 Task: Sort the recently solved tickets in your group, order by Request date in ascending order.
Action: Mouse moved to (23, 295)
Screenshot: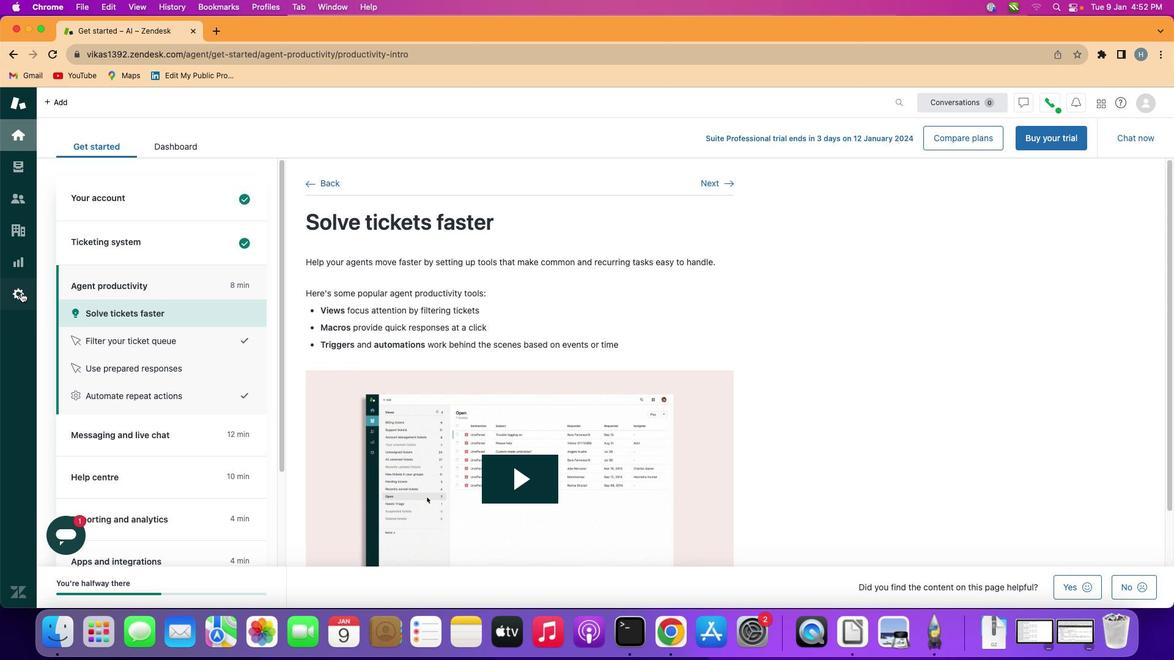 
Action: Mouse pressed left at (23, 295)
Screenshot: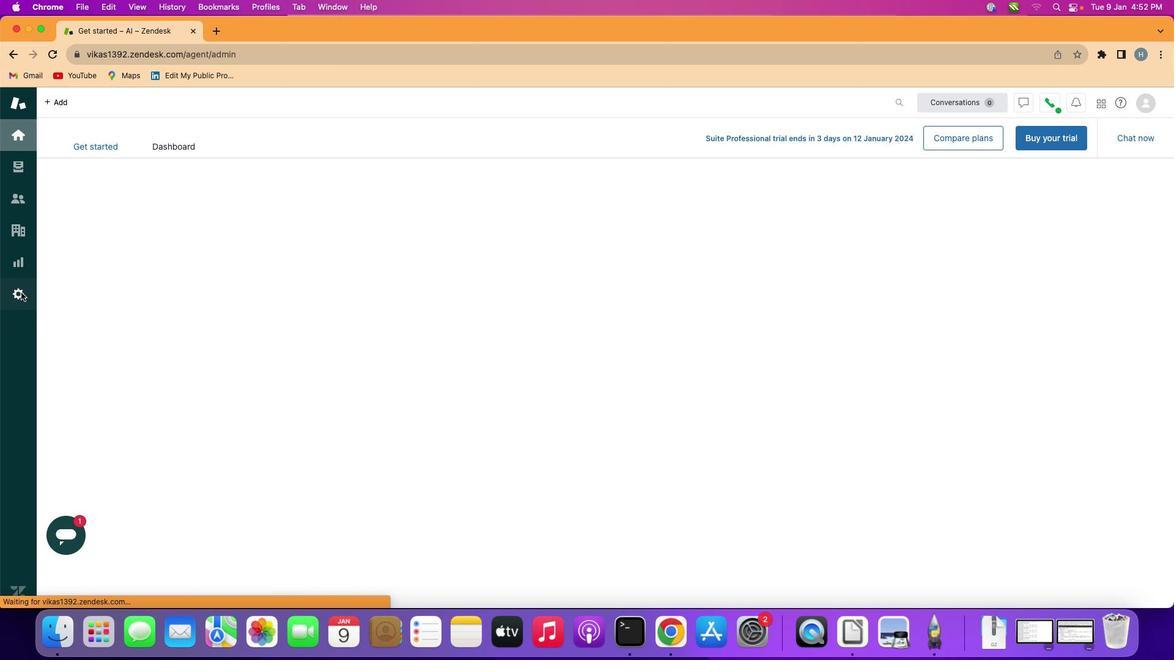 
Action: Mouse moved to (360, 435)
Screenshot: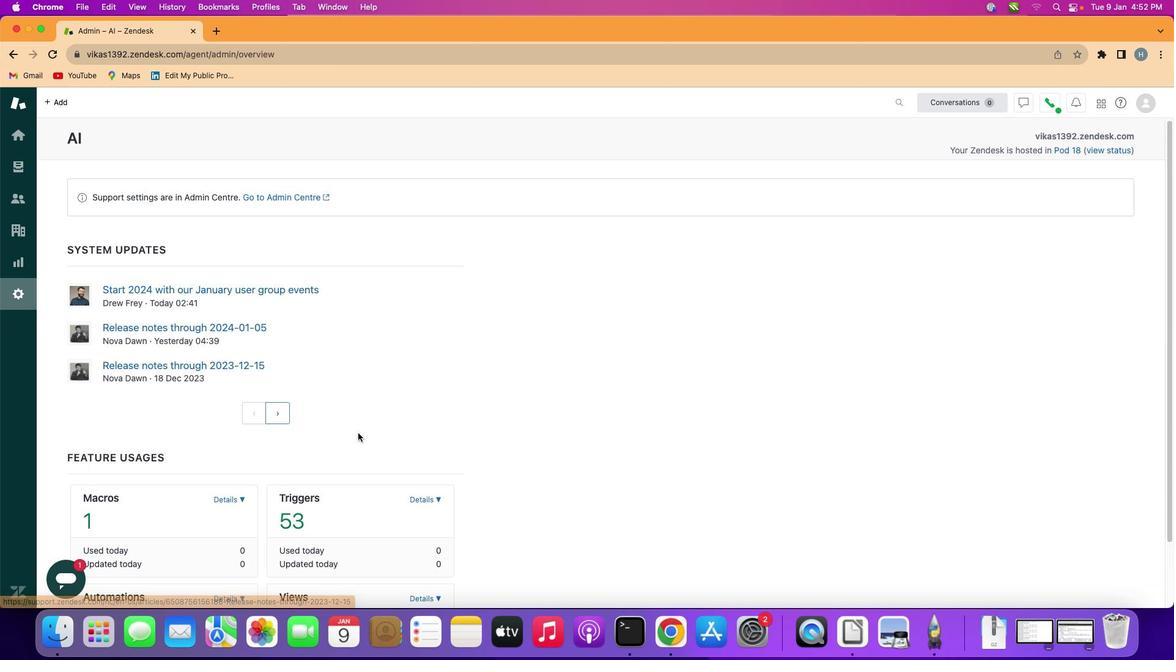 
Action: Mouse scrolled (360, 435) with delta (2, 1)
Screenshot: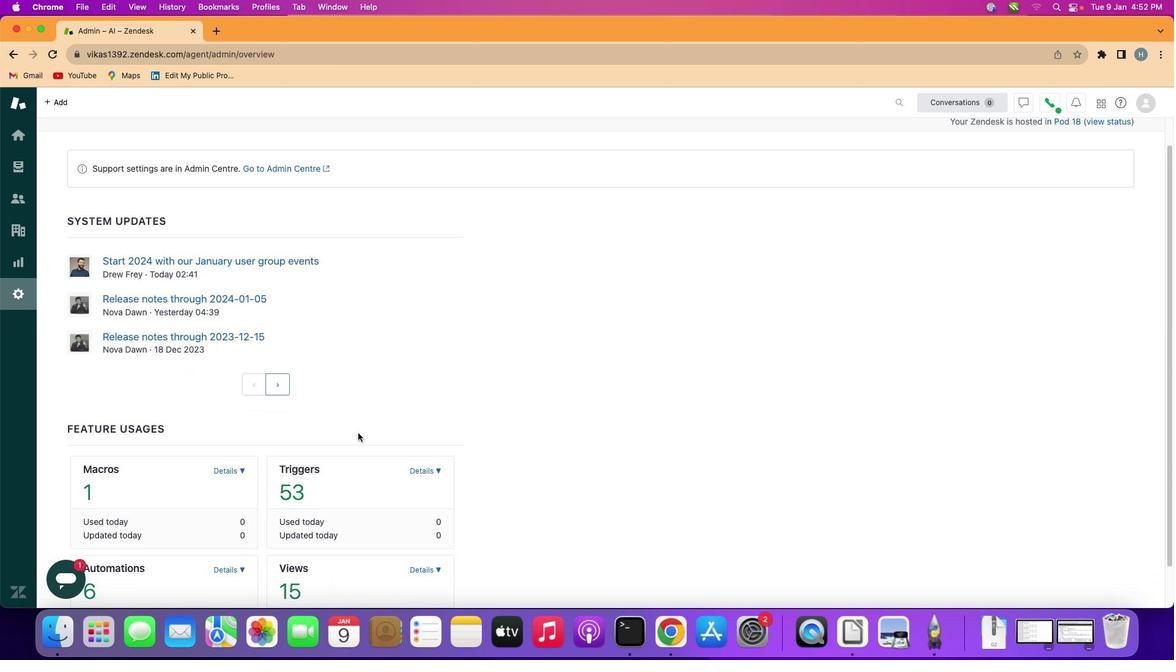 
Action: Mouse scrolled (360, 435) with delta (2, 1)
Screenshot: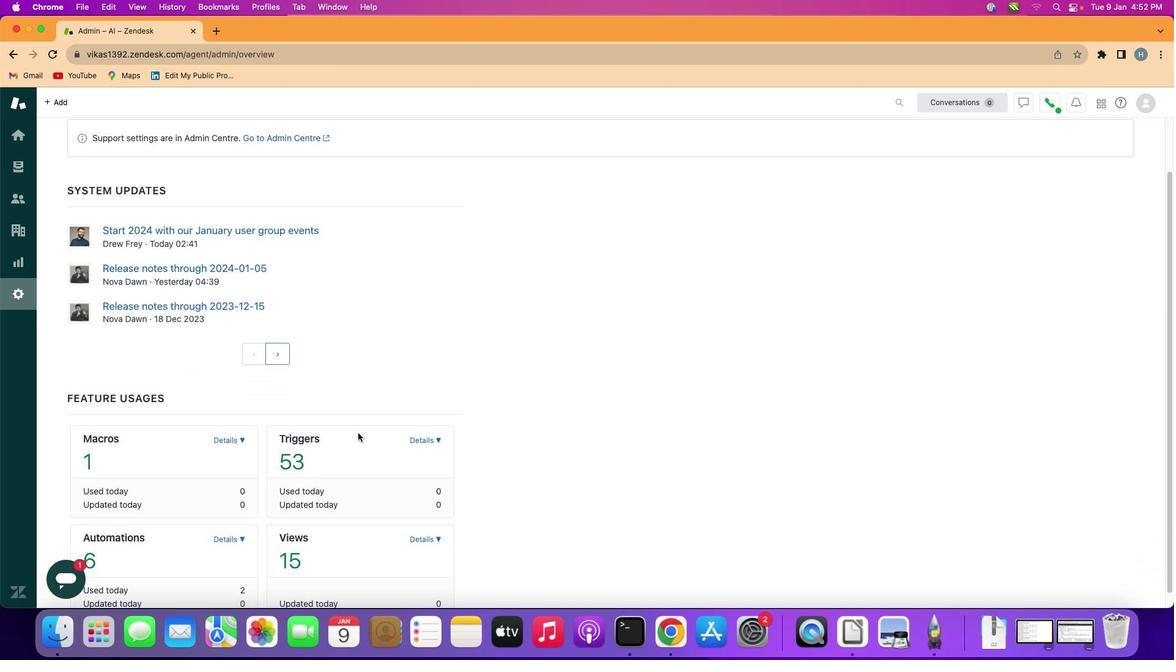 
Action: Mouse scrolled (360, 435) with delta (2, 1)
Screenshot: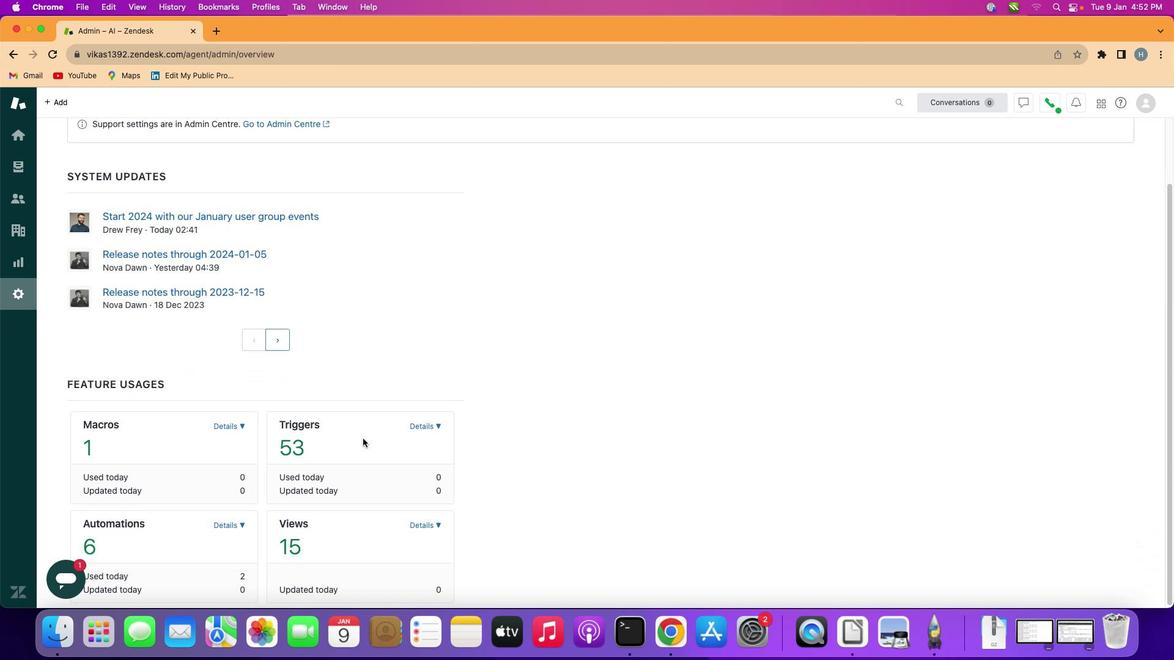 
Action: Mouse scrolled (360, 435) with delta (2, 1)
Screenshot: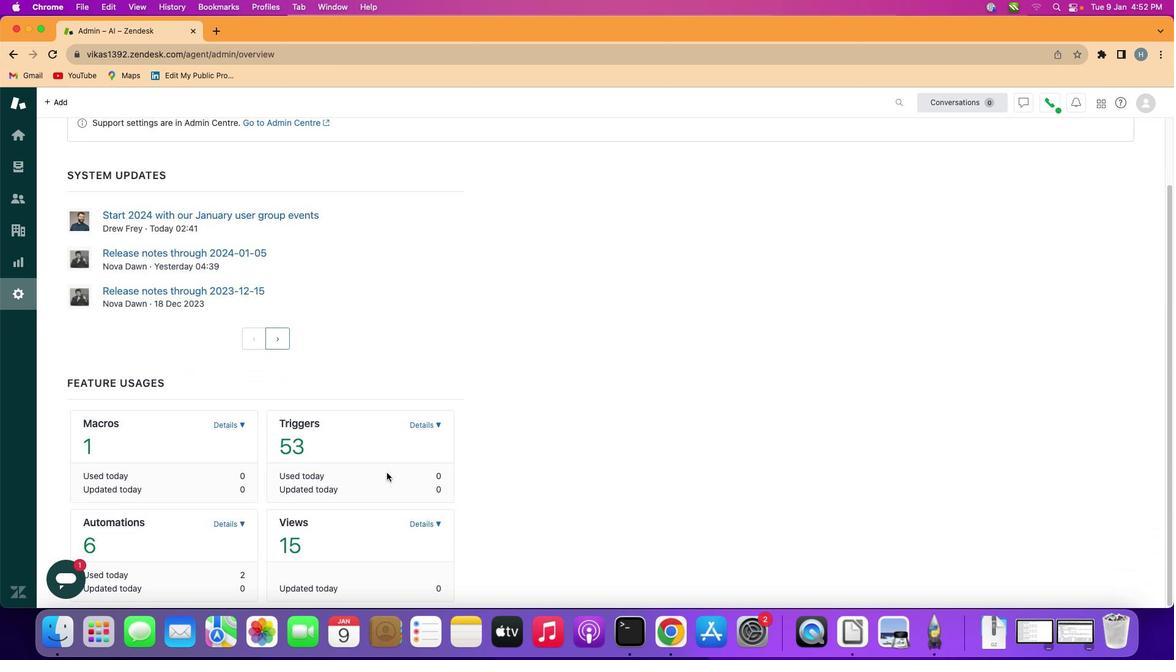 
Action: Mouse moved to (425, 527)
Screenshot: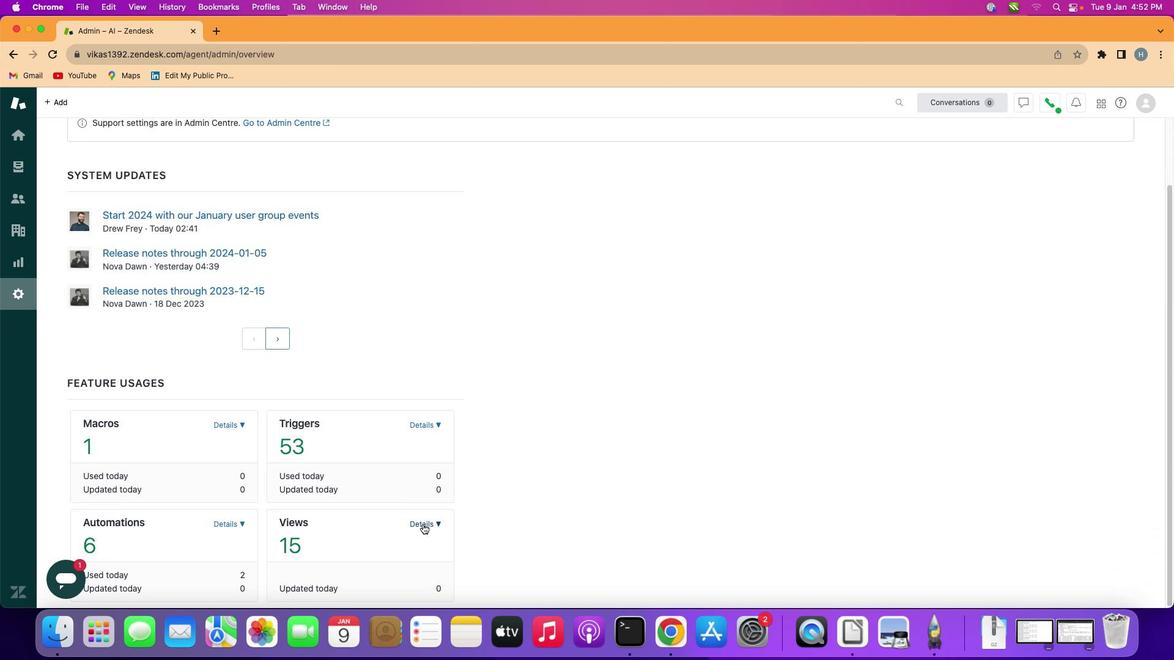 
Action: Mouse pressed left at (425, 527)
Screenshot: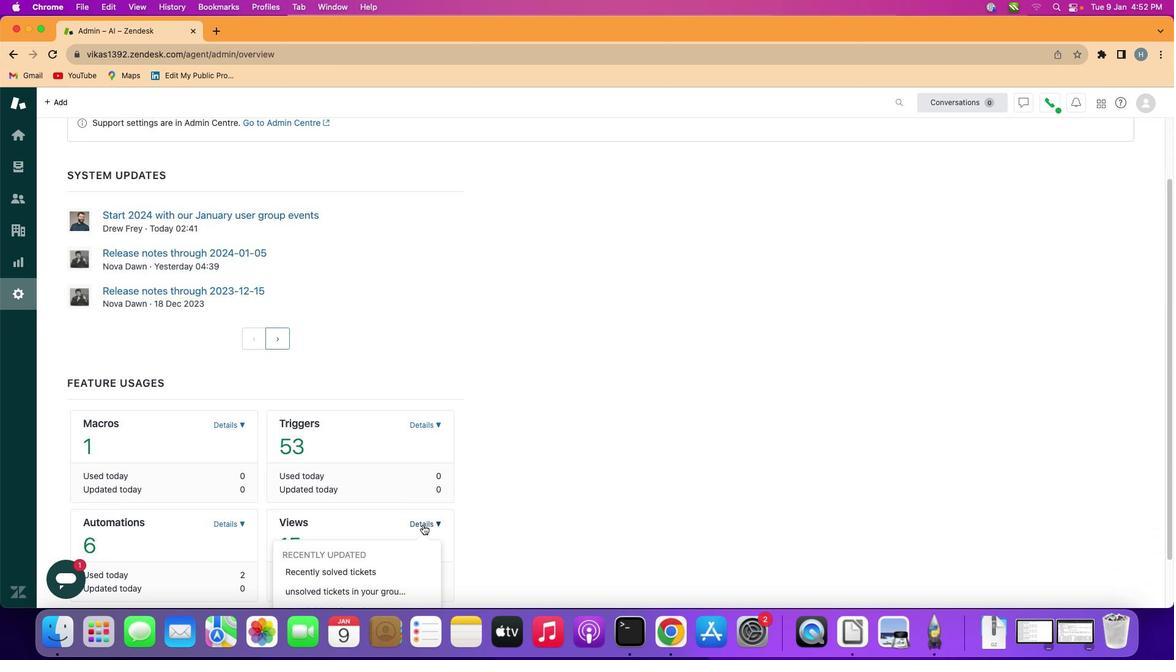 
Action: Mouse moved to (377, 571)
Screenshot: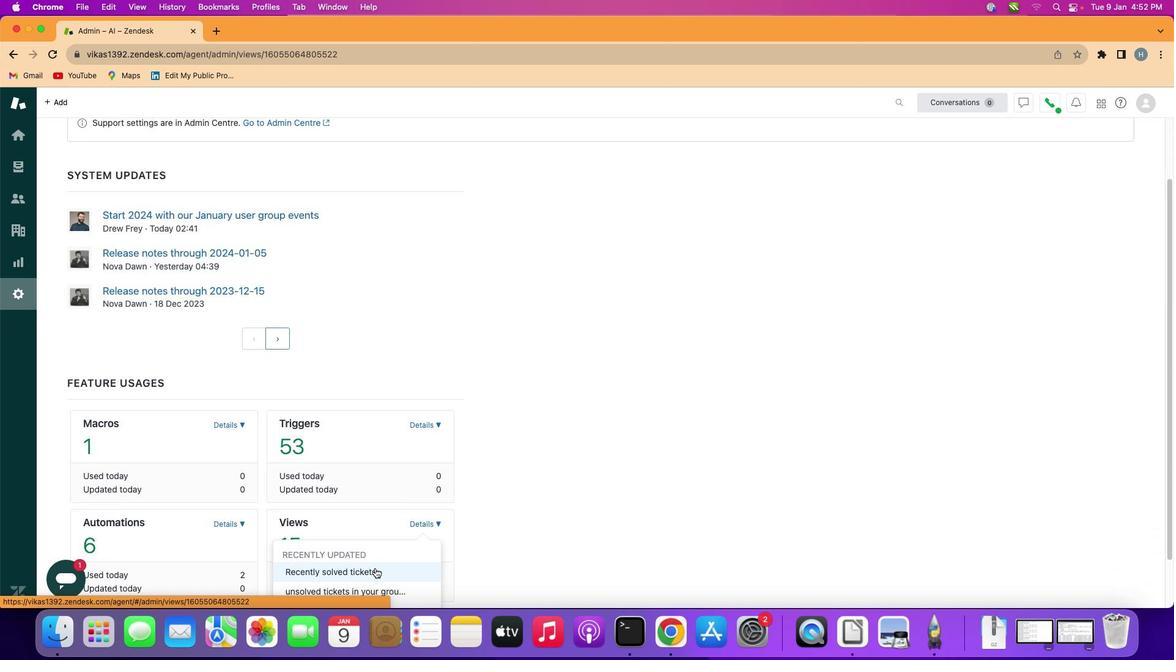 
Action: Mouse pressed left at (377, 571)
Screenshot: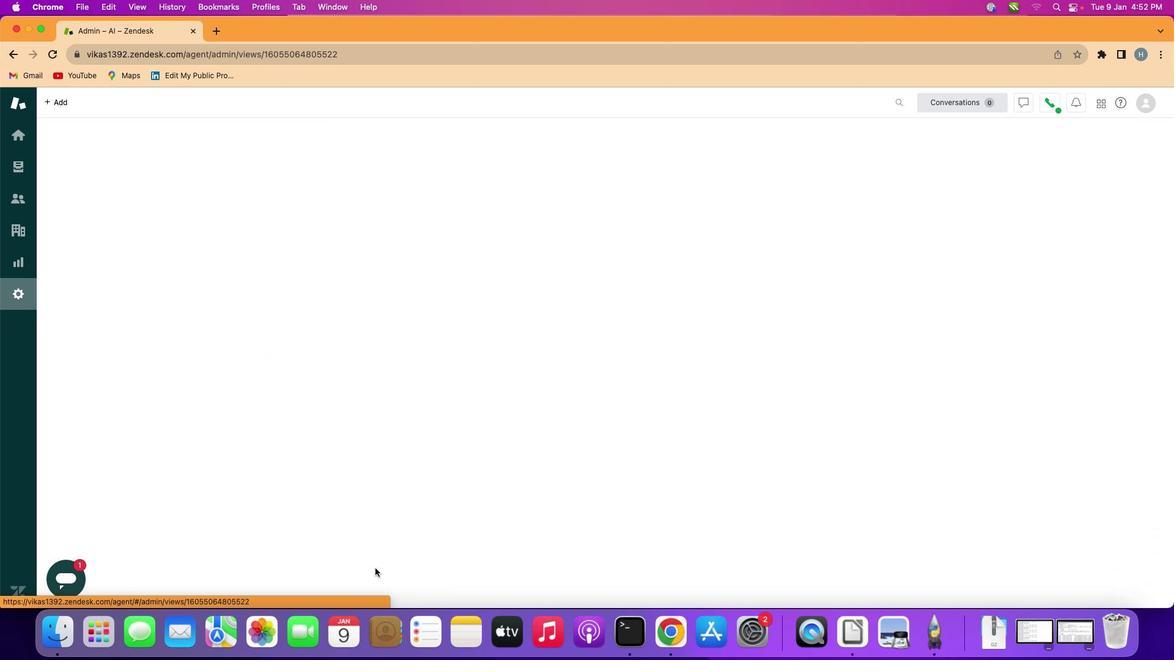 
Action: Mouse moved to (404, 387)
Screenshot: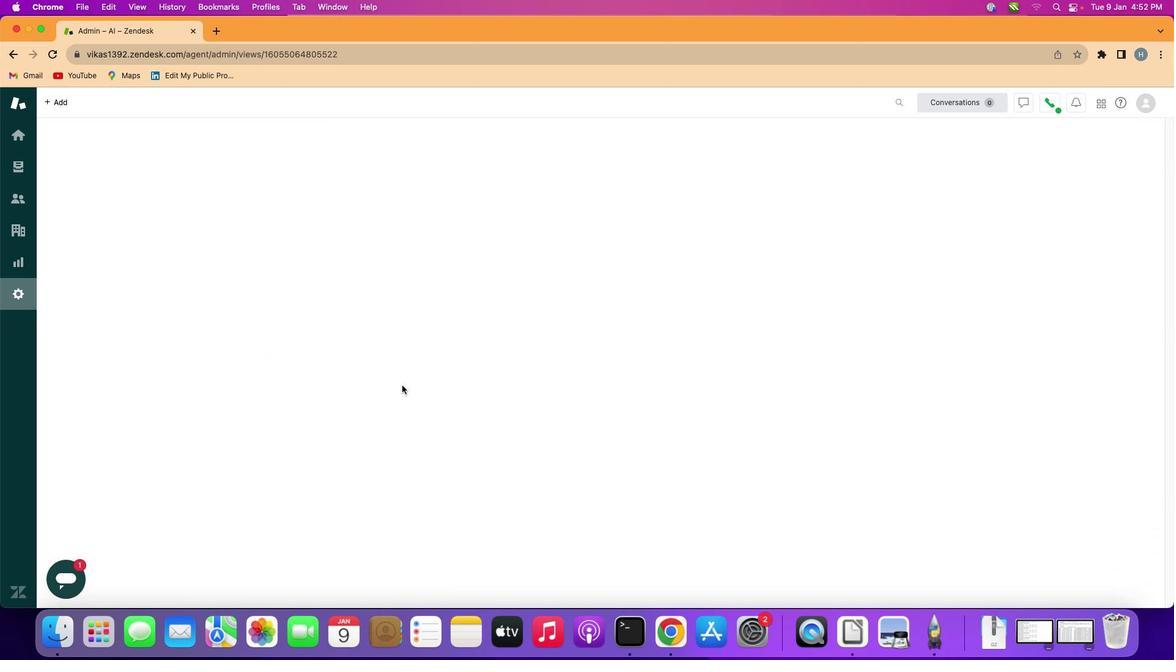 
Action: Mouse scrolled (404, 387) with delta (2, 3)
Screenshot: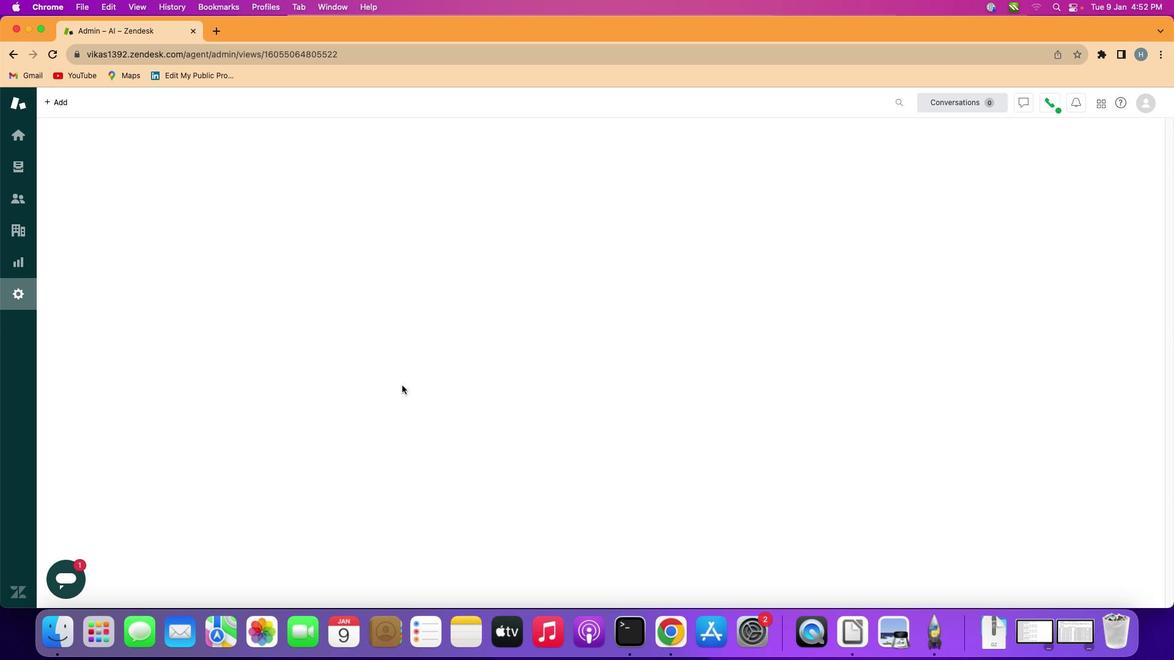 
Action: Mouse scrolled (404, 387) with delta (2, 1)
Screenshot: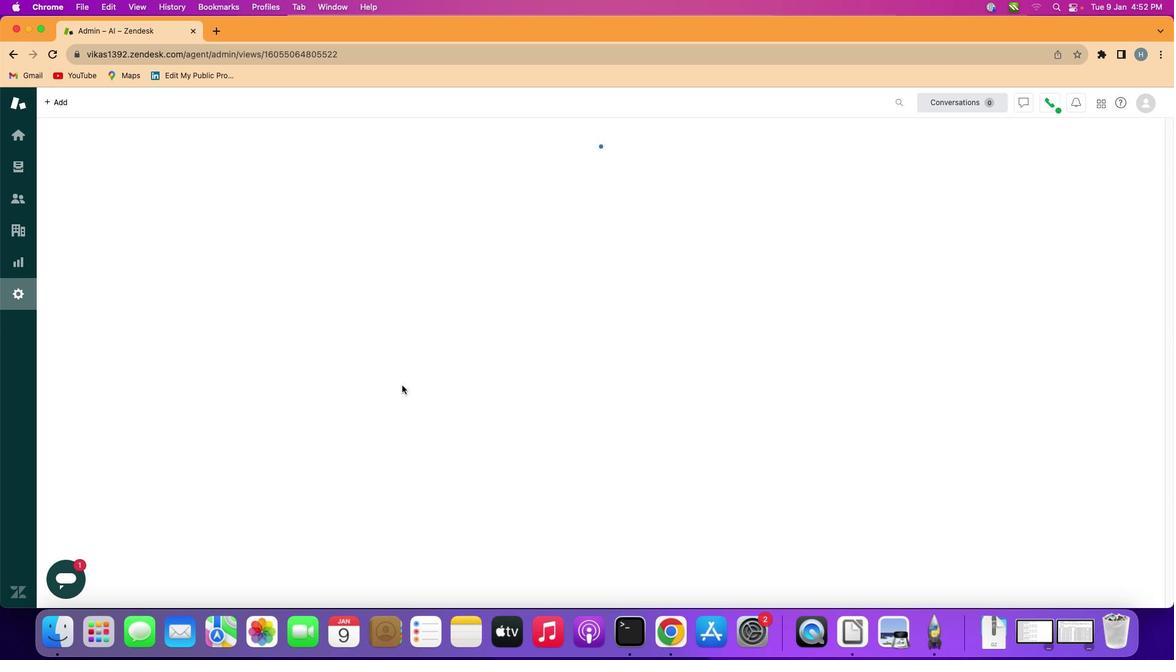 
Action: Mouse scrolled (404, 387) with delta (2, 1)
Screenshot: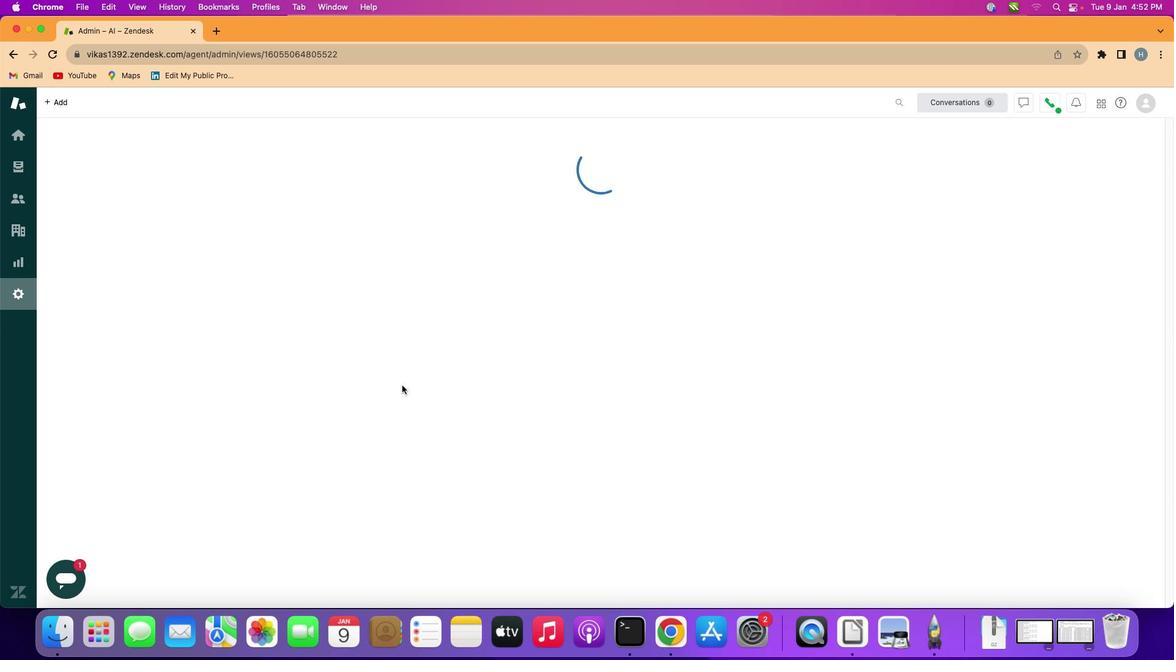 
Action: Mouse scrolled (404, 387) with delta (2, 0)
Screenshot: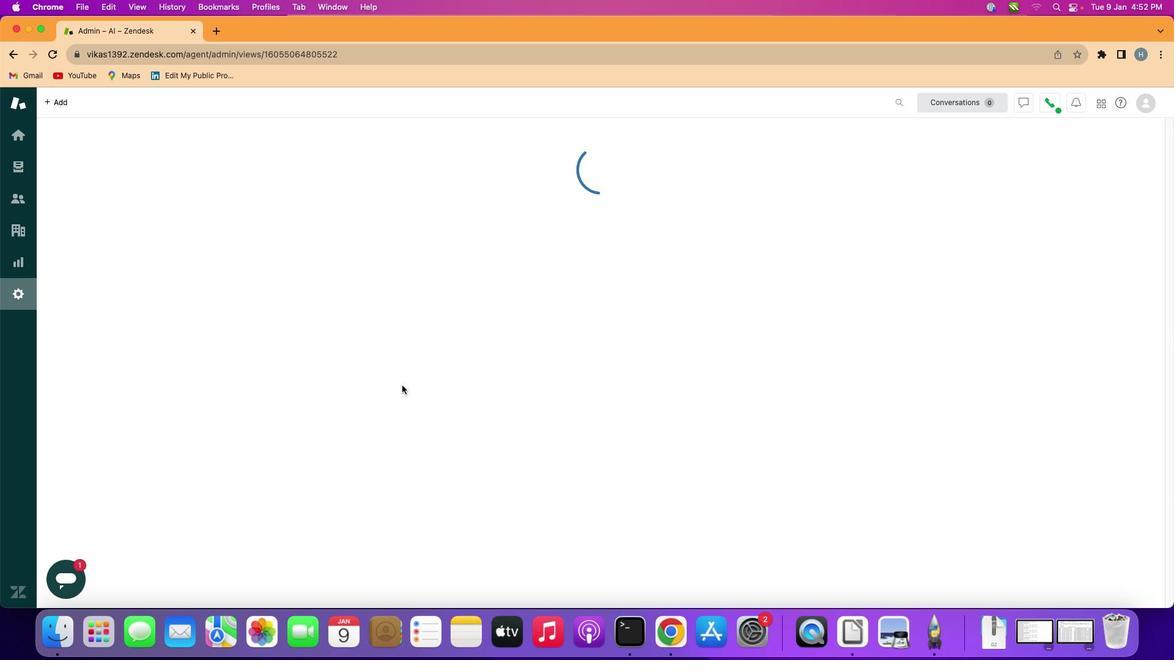 
Action: Mouse scrolled (404, 387) with delta (2, 1)
Screenshot: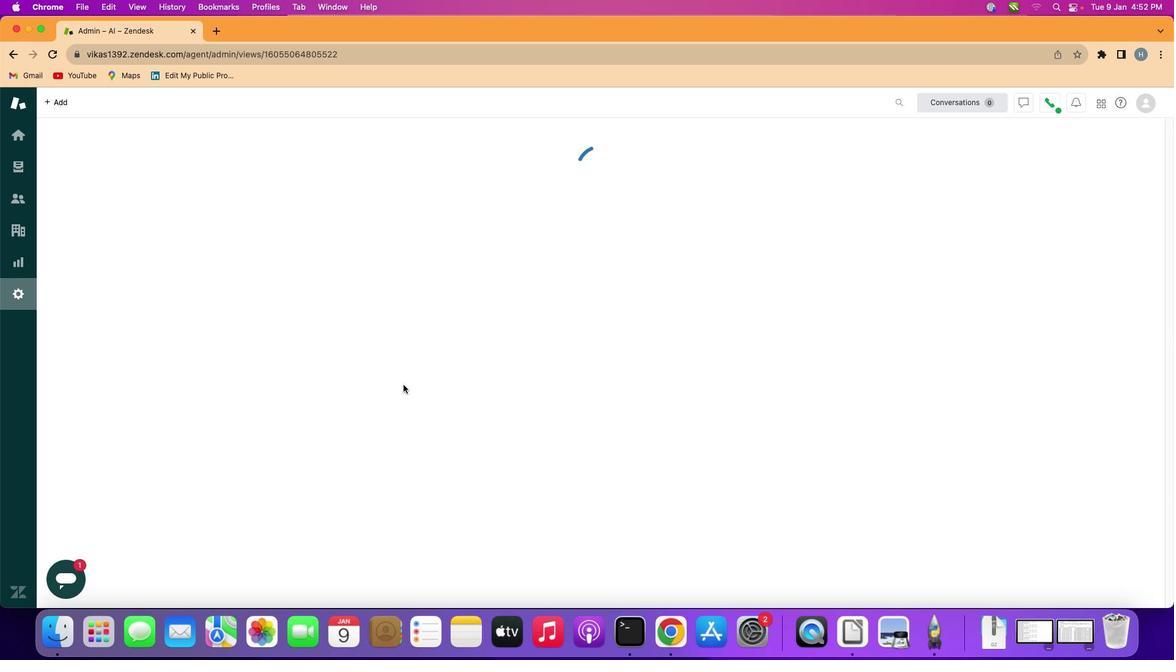 
Action: Mouse moved to (403, 426)
Screenshot: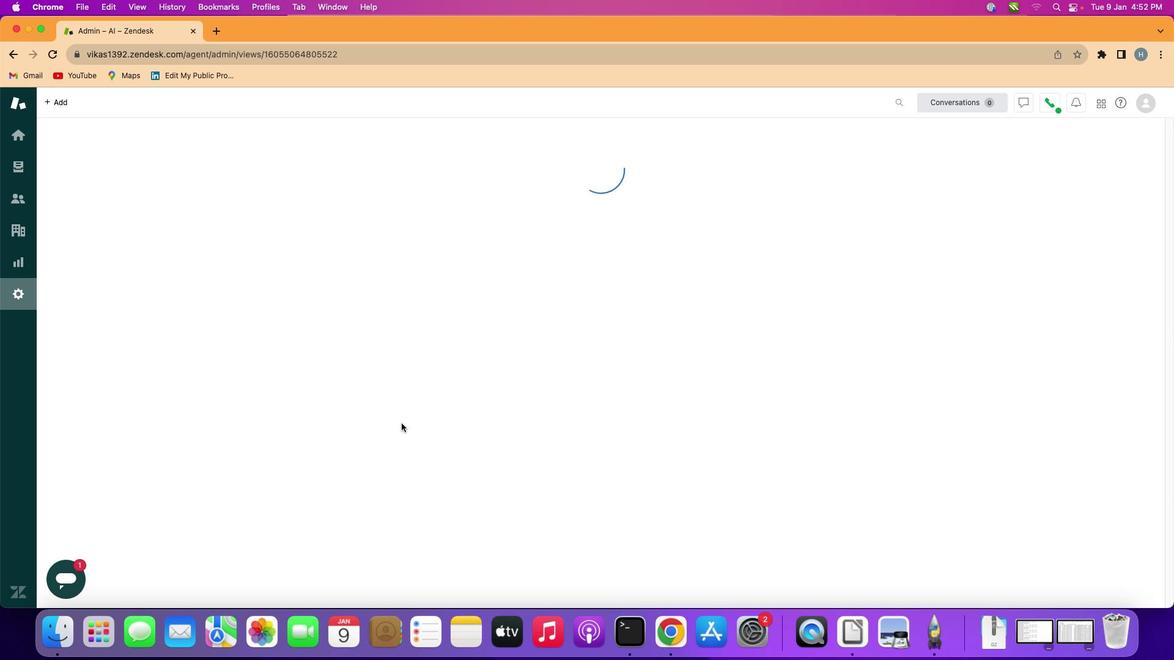 
Action: Mouse scrolled (403, 426) with delta (2, 1)
Screenshot: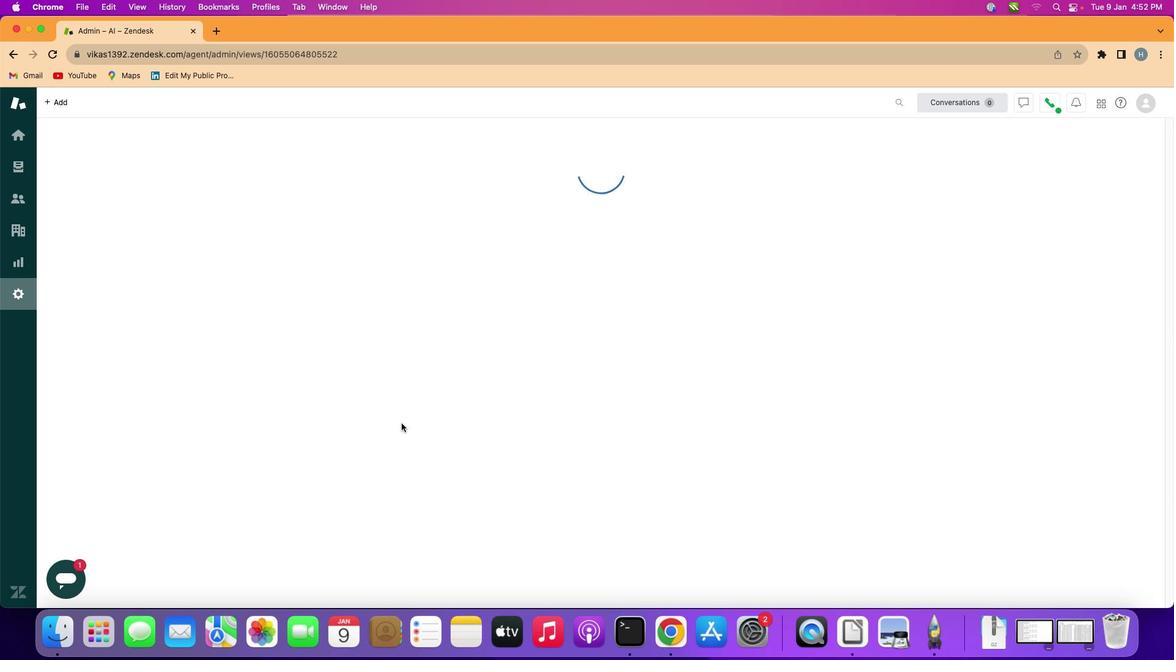 
Action: Mouse scrolled (403, 426) with delta (2, 1)
Screenshot: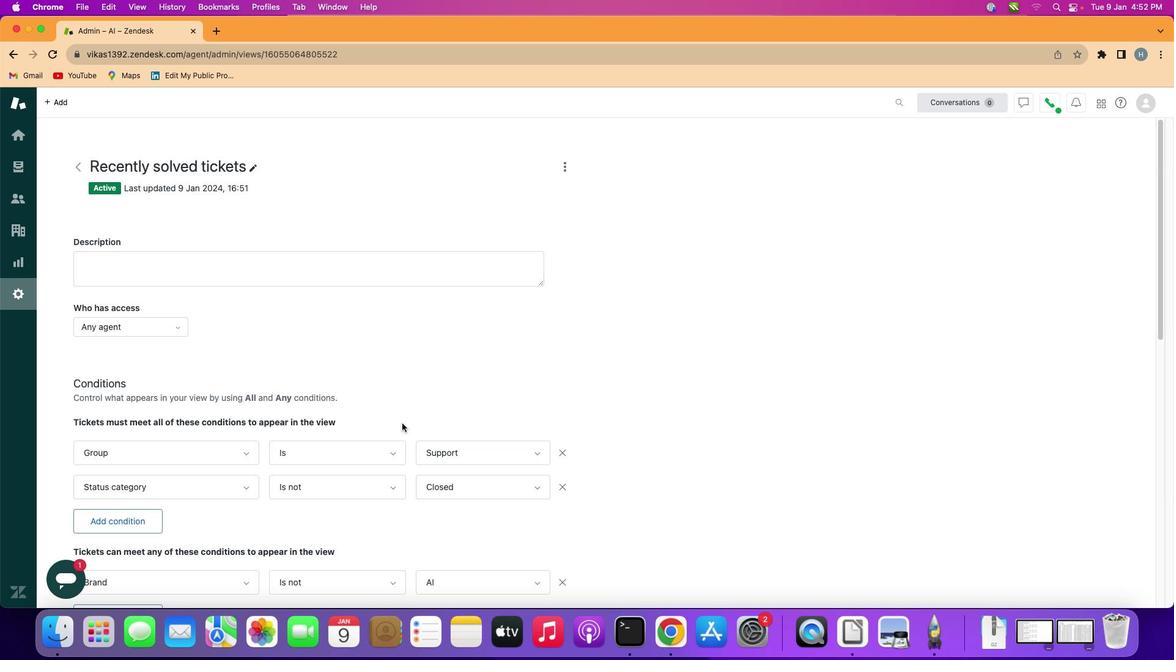 
Action: Mouse scrolled (403, 426) with delta (2, 1)
Screenshot: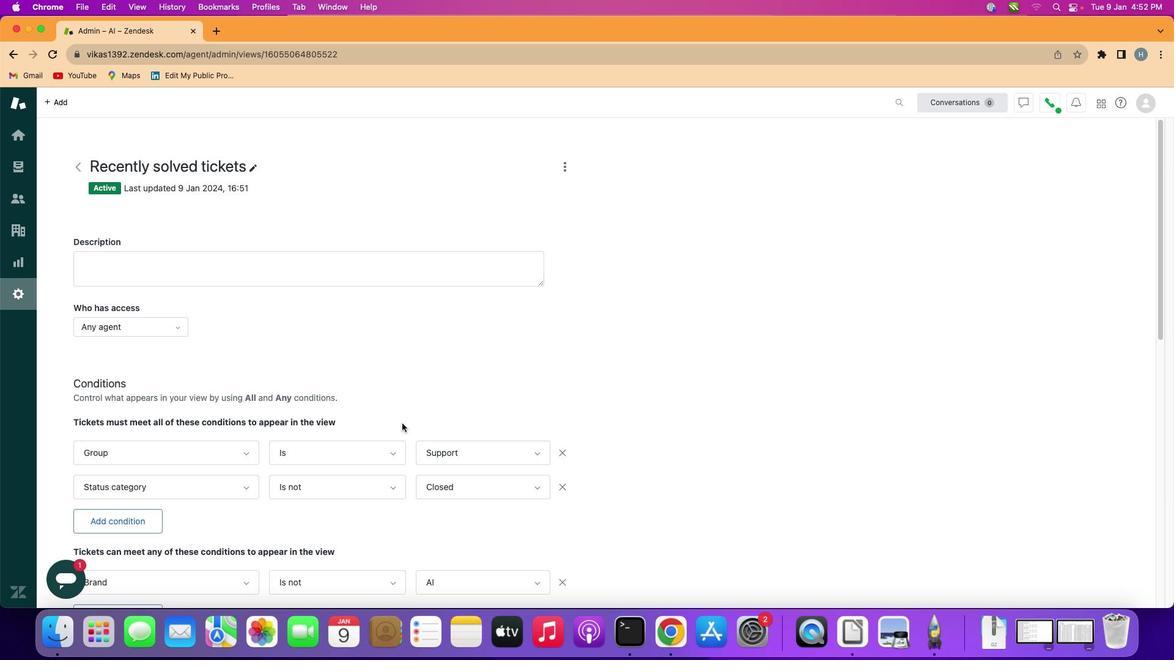 
Action: Mouse moved to (404, 426)
Screenshot: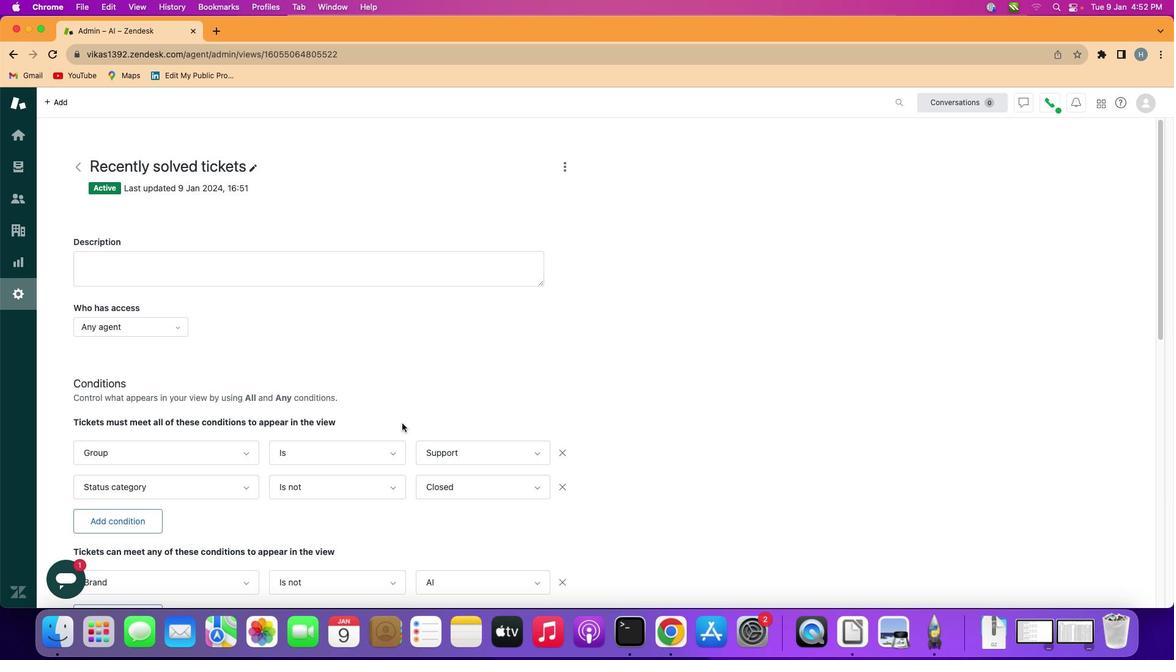 
Action: Mouse scrolled (404, 426) with delta (2, 1)
Screenshot: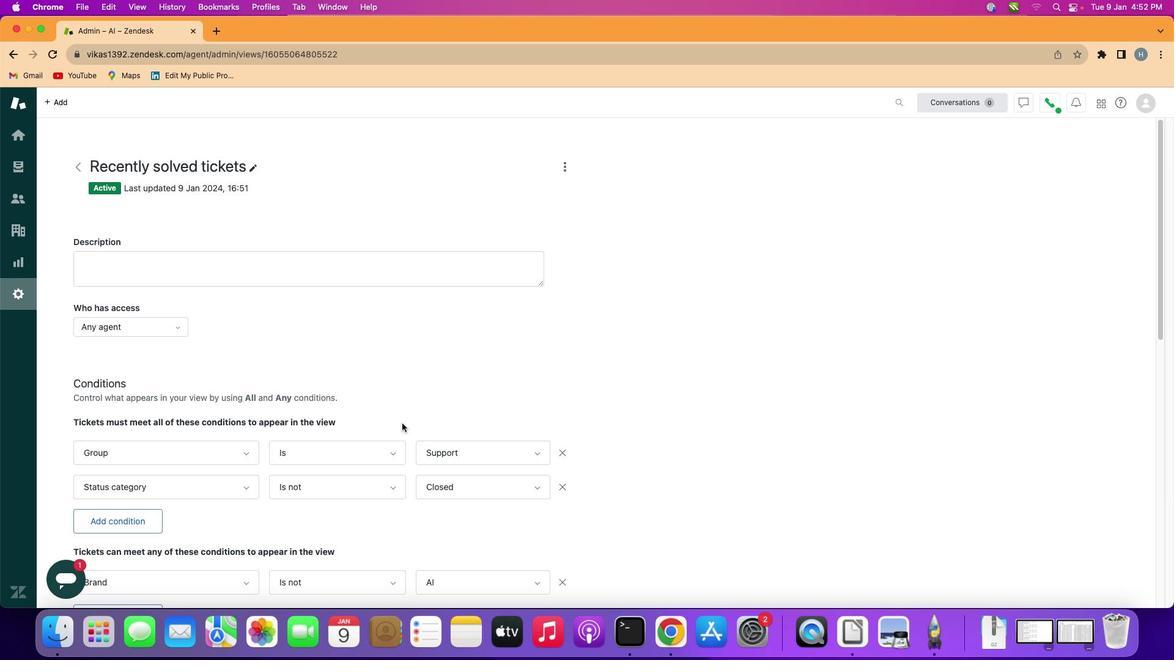 
Action: Mouse moved to (404, 426)
Screenshot: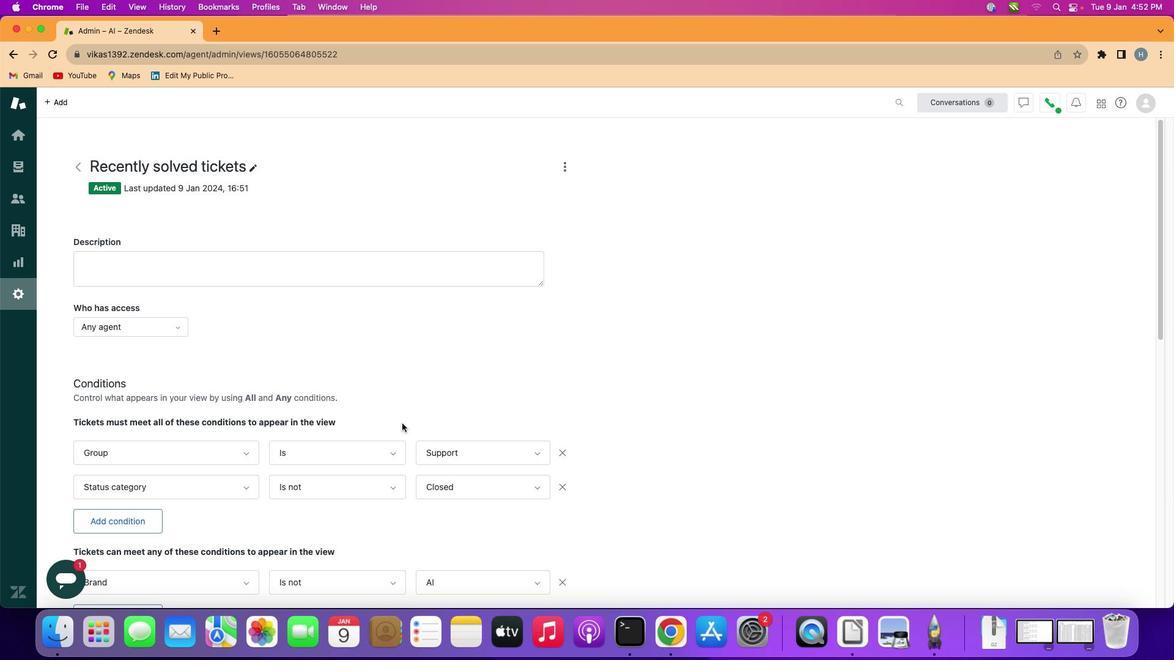 
Action: Mouse scrolled (404, 426) with delta (2, 0)
Screenshot: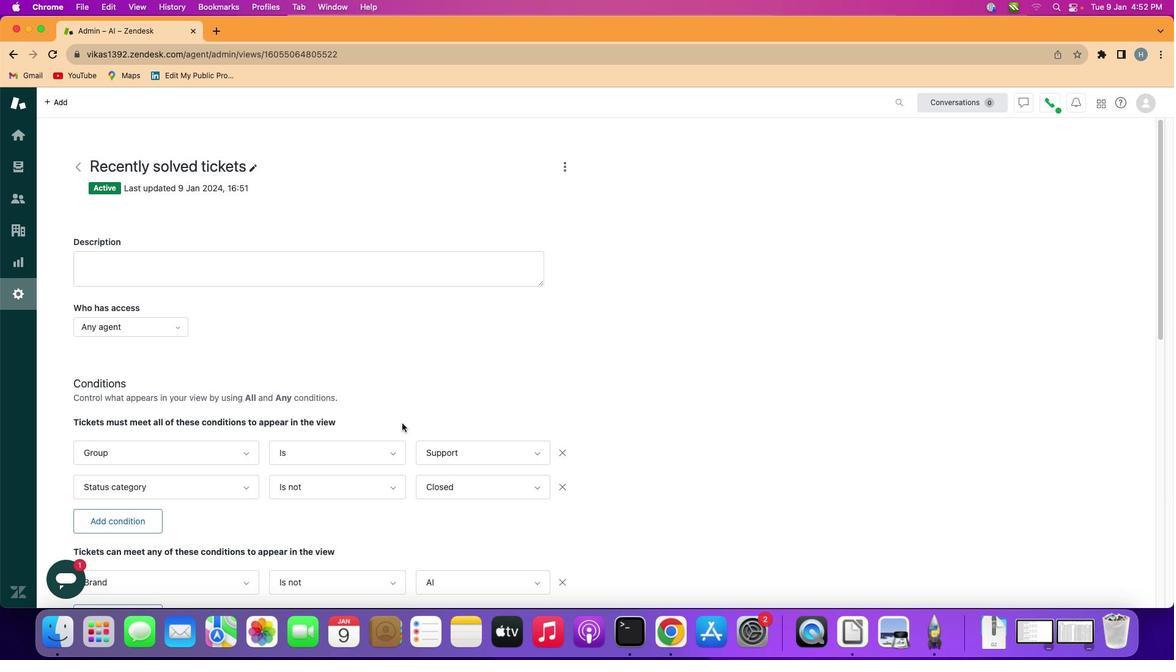 
Action: Mouse moved to (404, 426)
Screenshot: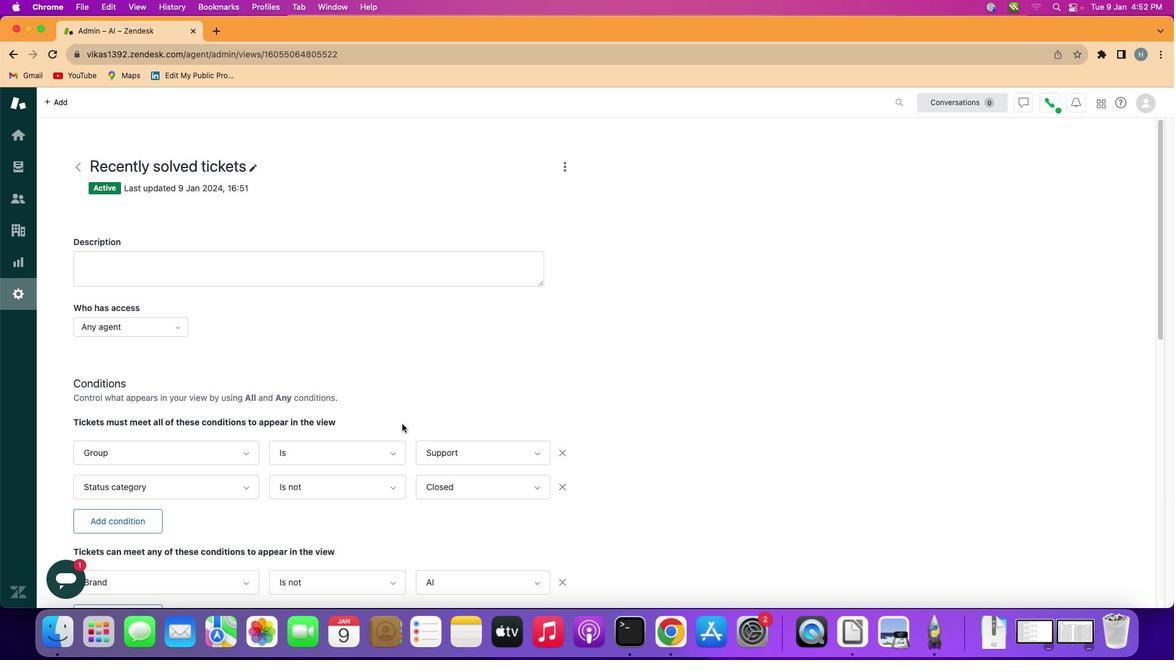
Action: Mouse scrolled (404, 426) with delta (2, 1)
Screenshot: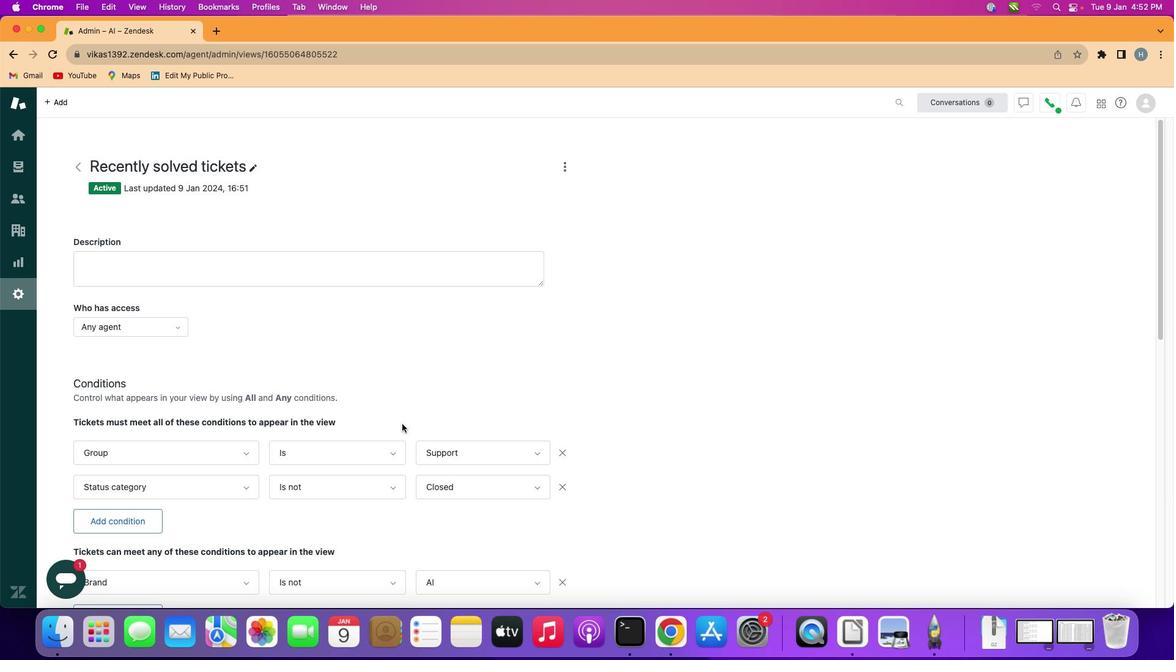 
Action: Mouse scrolled (404, 426) with delta (2, 1)
Screenshot: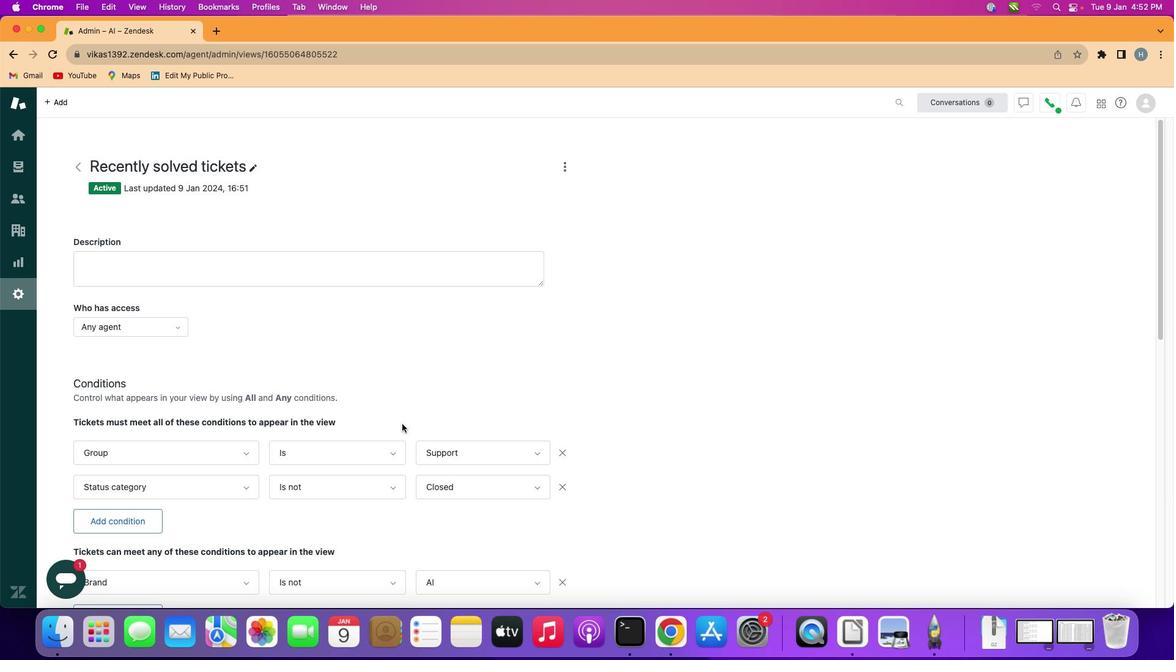 
Action: Mouse moved to (404, 426)
Screenshot: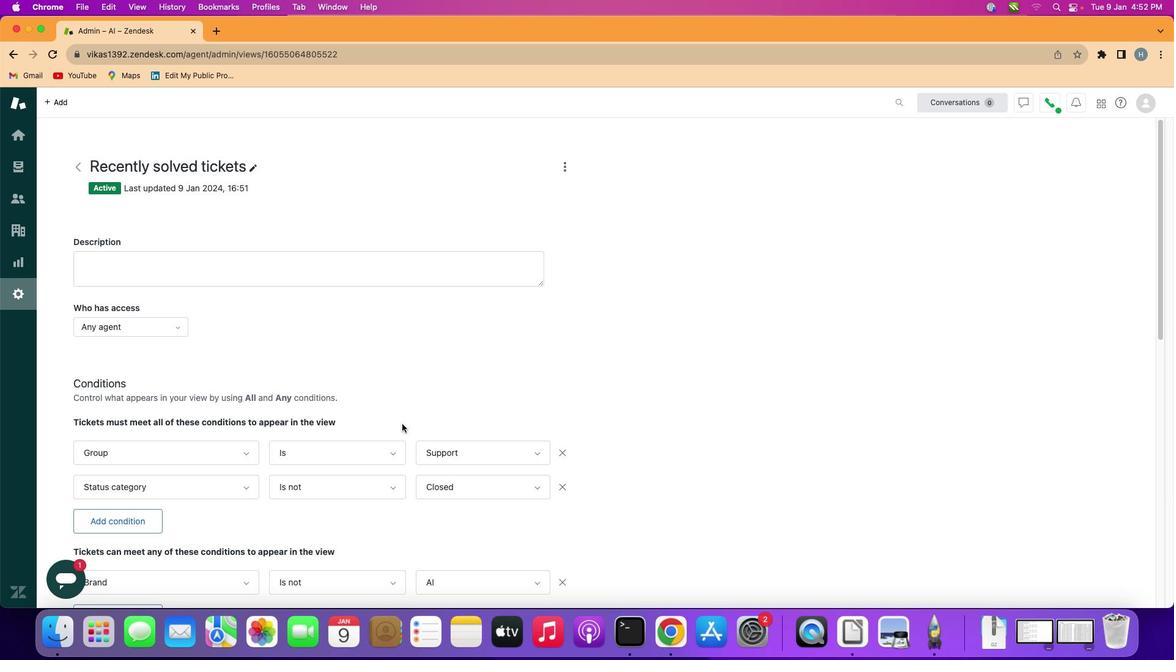 
Action: Mouse scrolled (404, 426) with delta (2, 1)
Screenshot: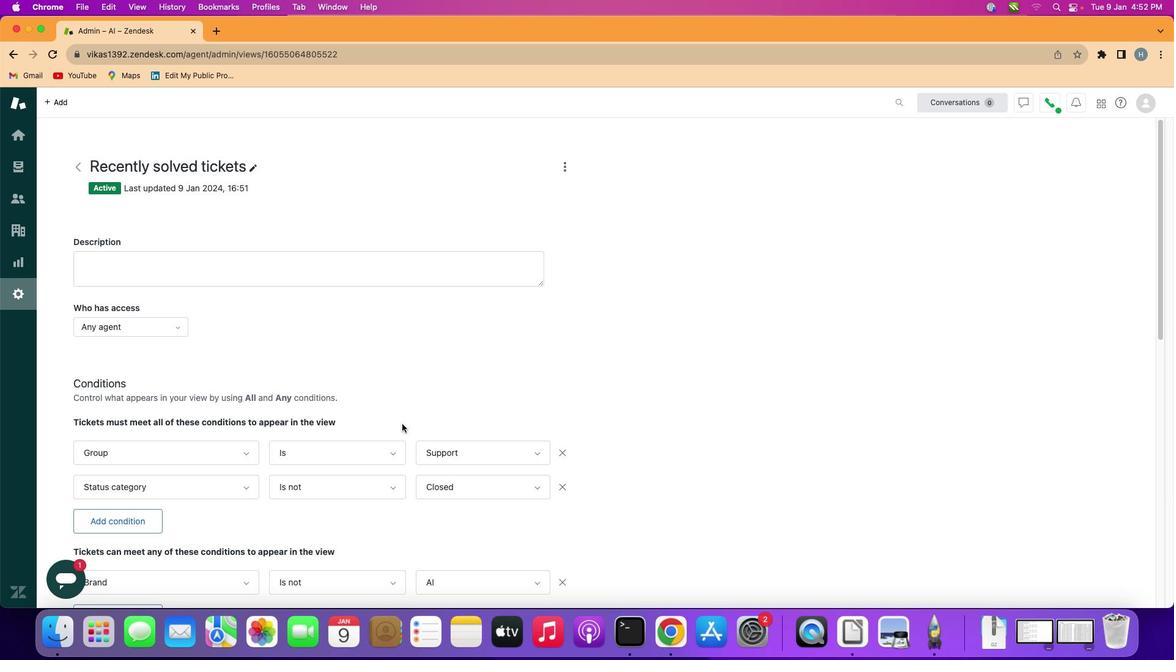 
Action: Mouse scrolled (404, 426) with delta (2, 0)
Screenshot: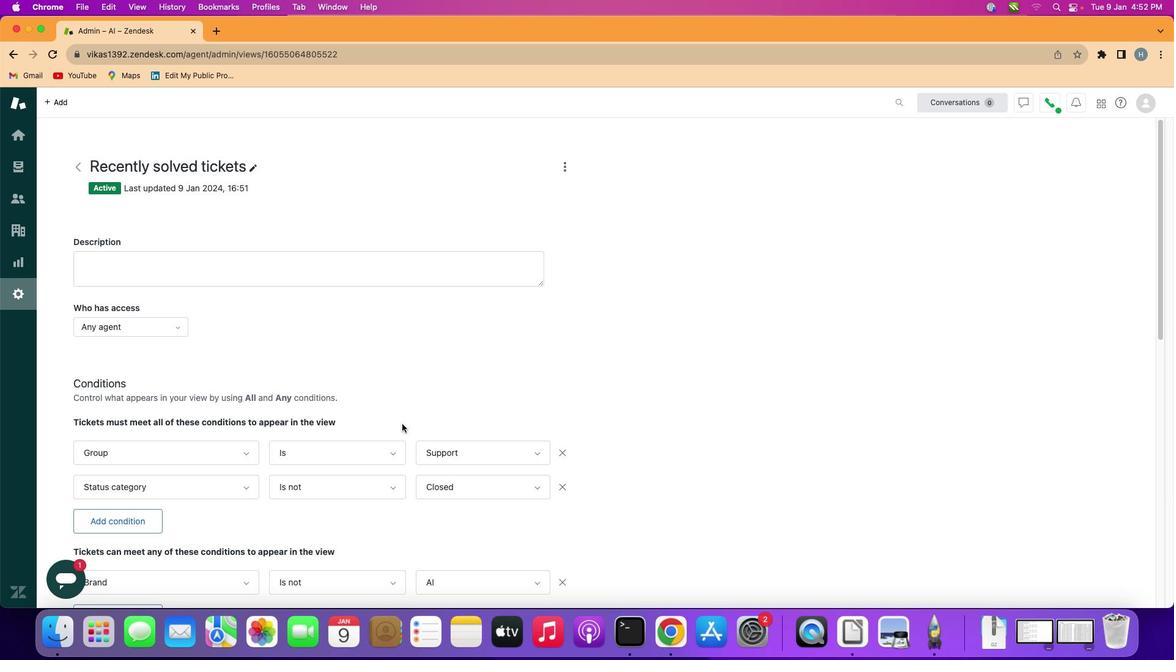 
Action: Mouse scrolled (404, 426) with delta (2, 0)
Screenshot: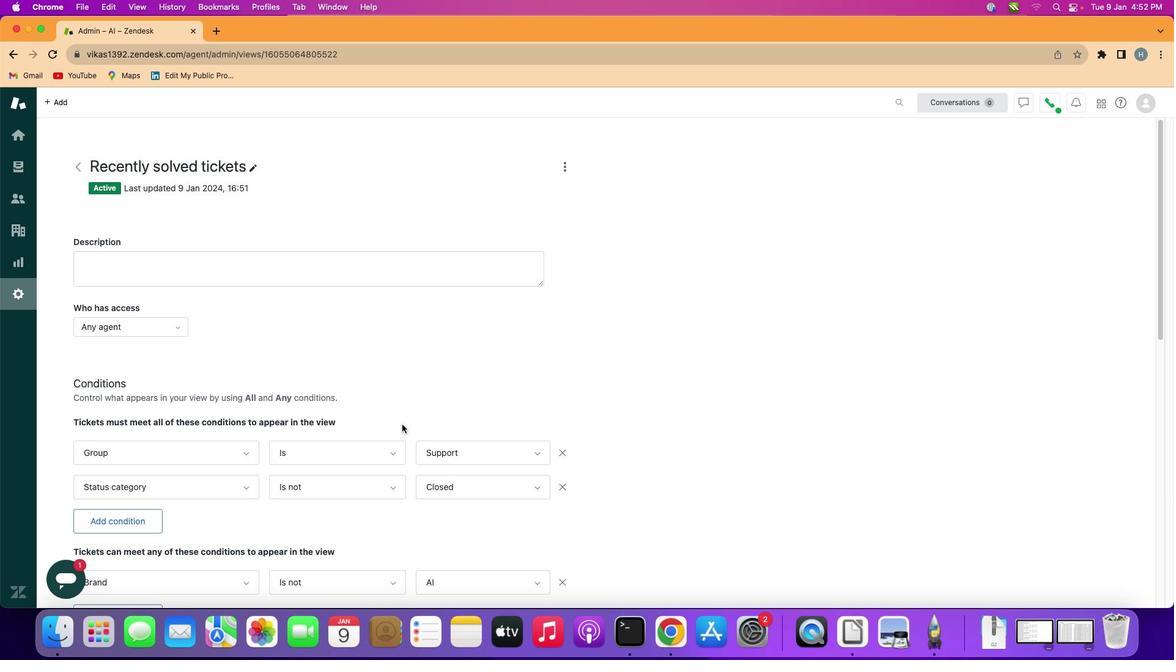 
Action: Mouse scrolled (404, 426) with delta (2, 0)
Screenshot: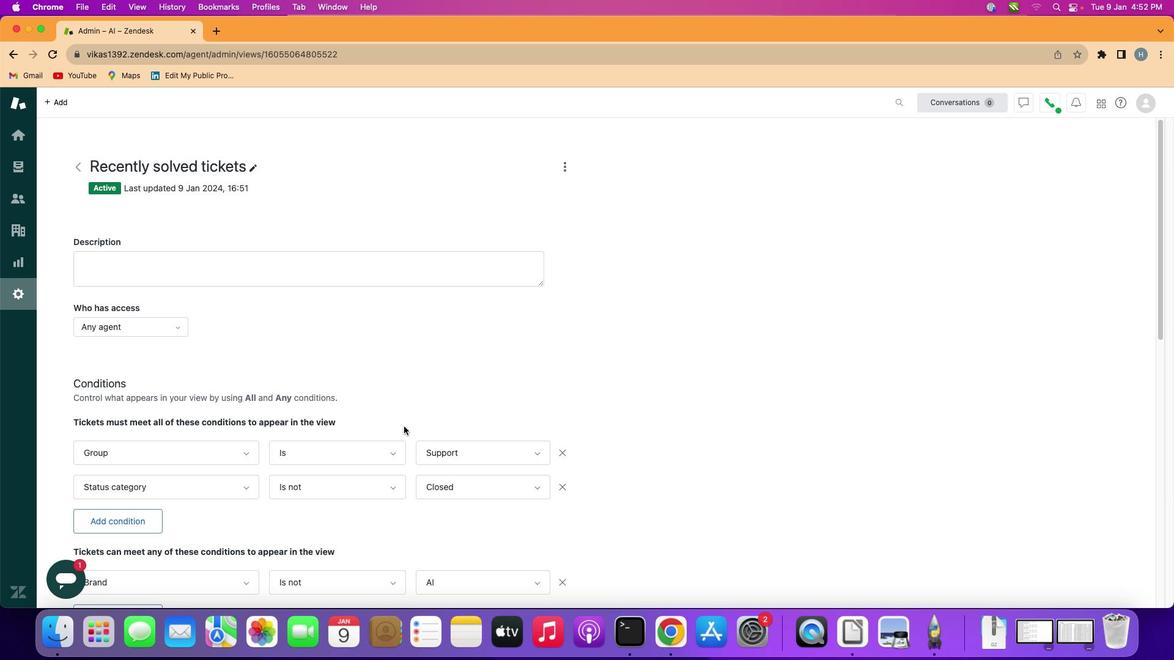 
Action: Mouse moved to (420, 495)
Screenshot: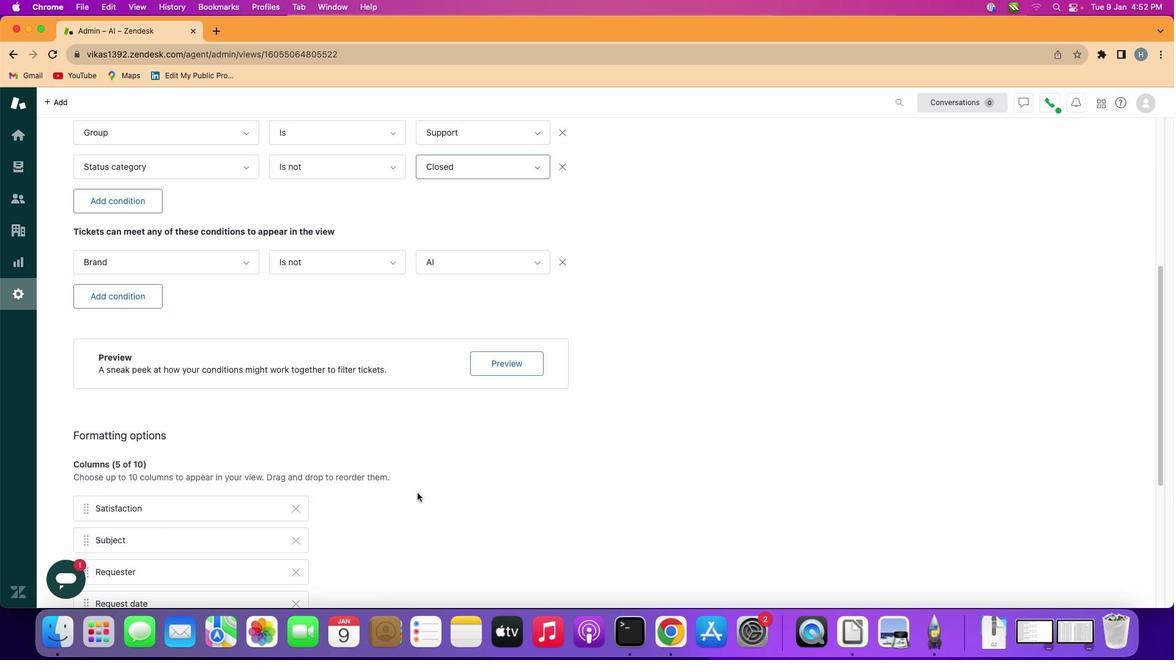 
Action: Mouse scrolled (420, 495) with delta (2, 1)
Screenshot: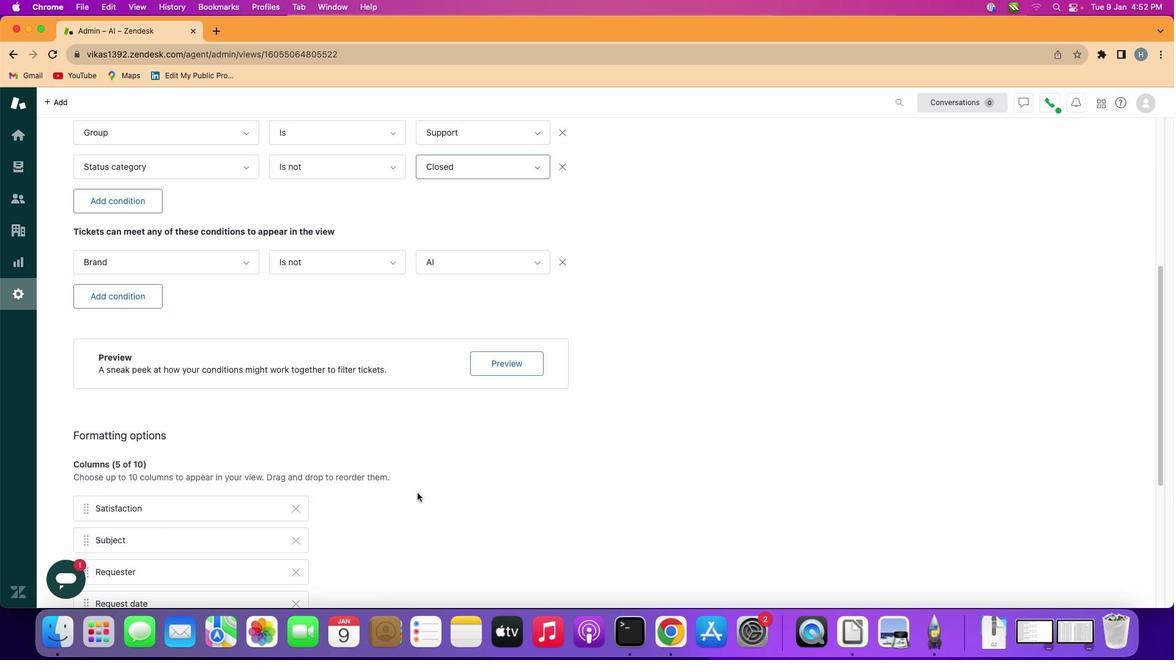 
Action: Mouse scrolled (420, 495) with delta (2, 1)
Screenshot: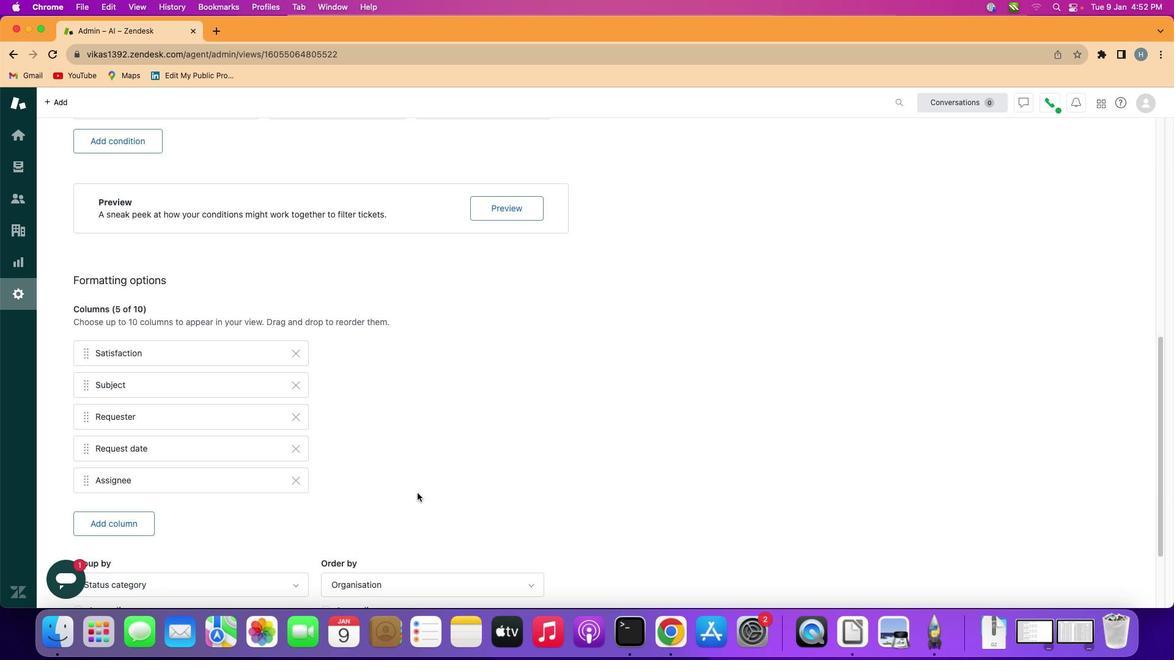 
Action: Mouse scrolled (420, 495) with delta (2, 1)
Screenshot: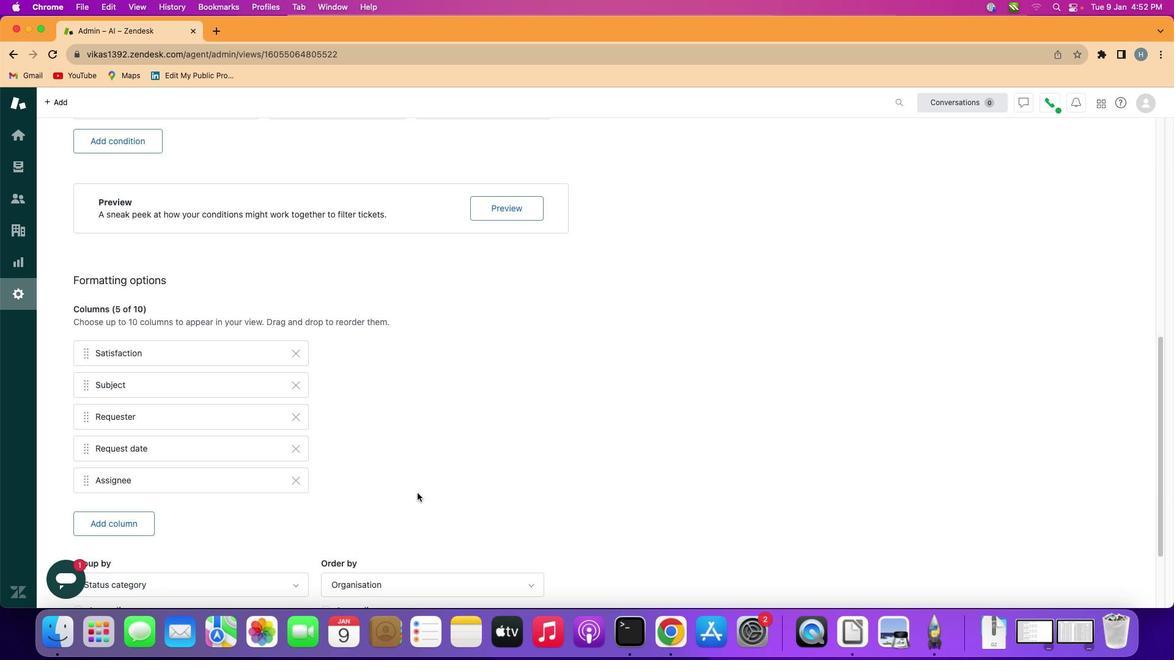 
Action: Mouse scrolled (420, 495) with delta (2, 0)
Screenshot: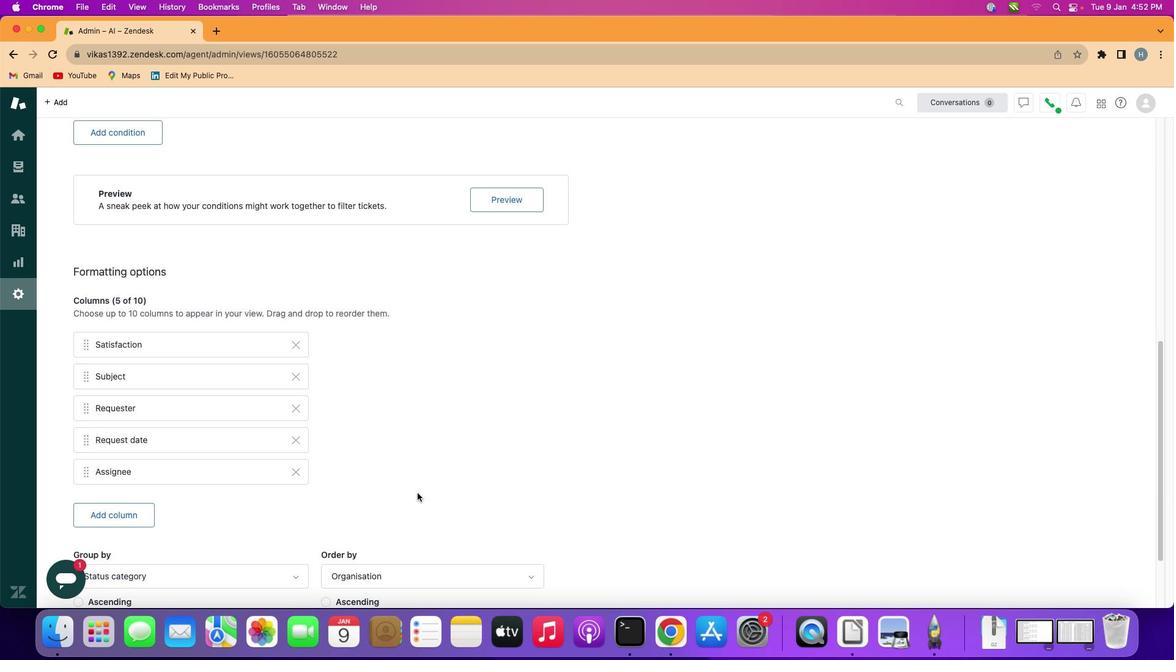 
Action: Mouse scrolled (420, 495) with delta (2, 0)
Screenshot: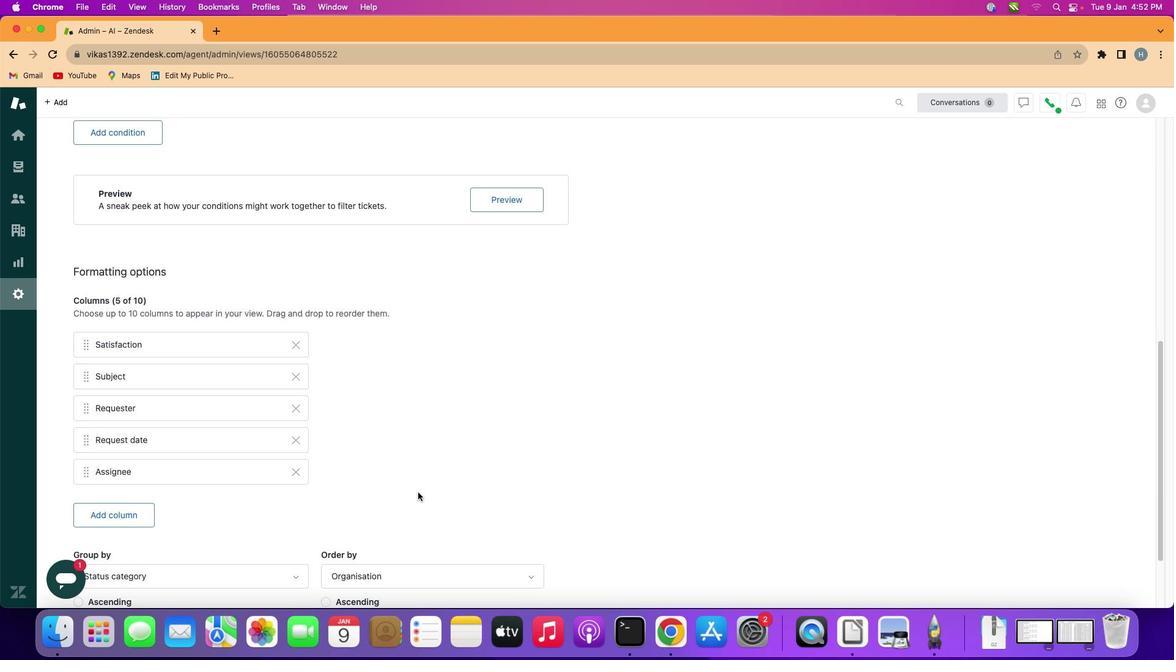
Action: Mouse scrolled (420, 495) with delta (2, 0)
Screenshot: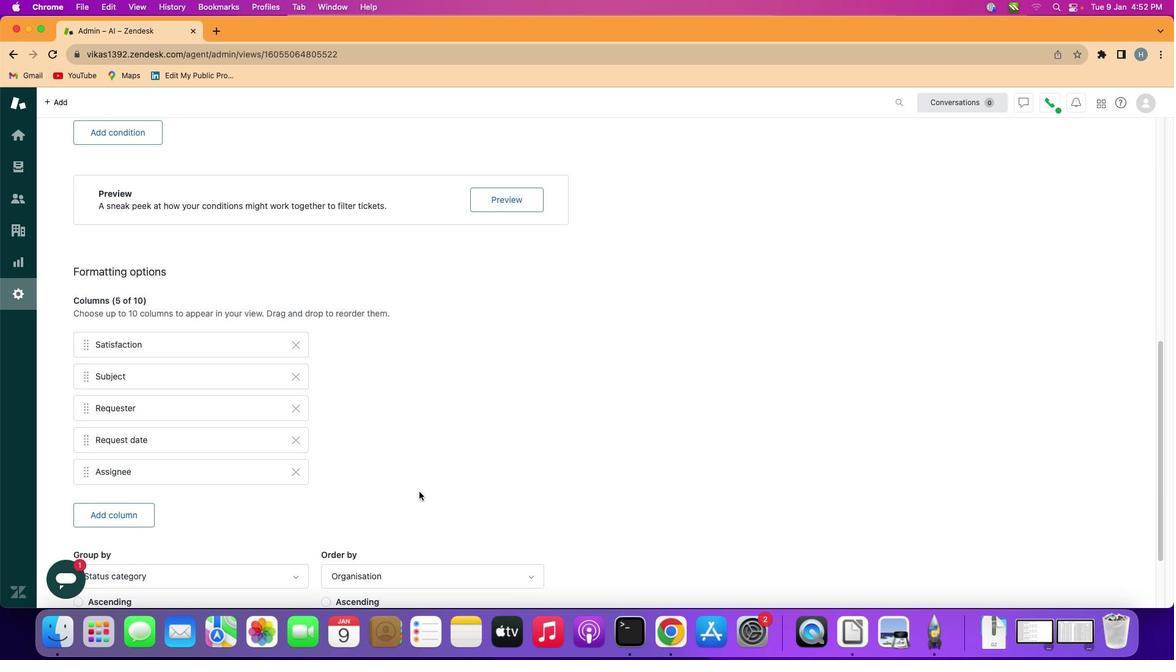 
Action: Mouse moved to (421, 494)
Screenshot: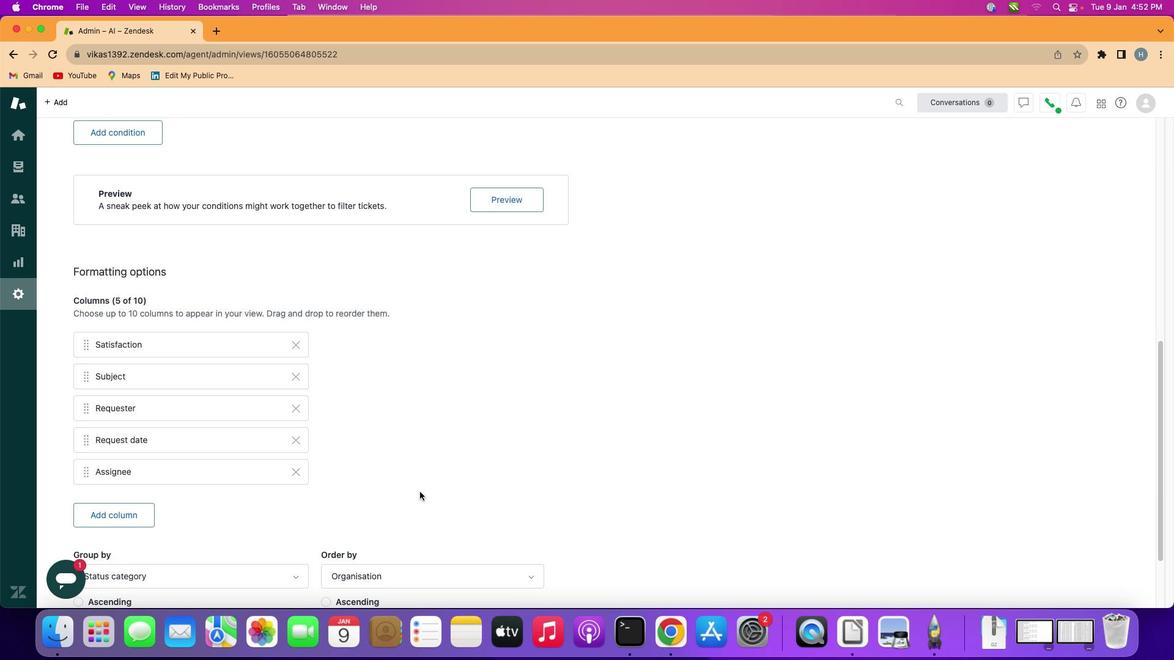 
Action: Mouse scrolled (421, 494) with delta (2, 1)
Screenshot: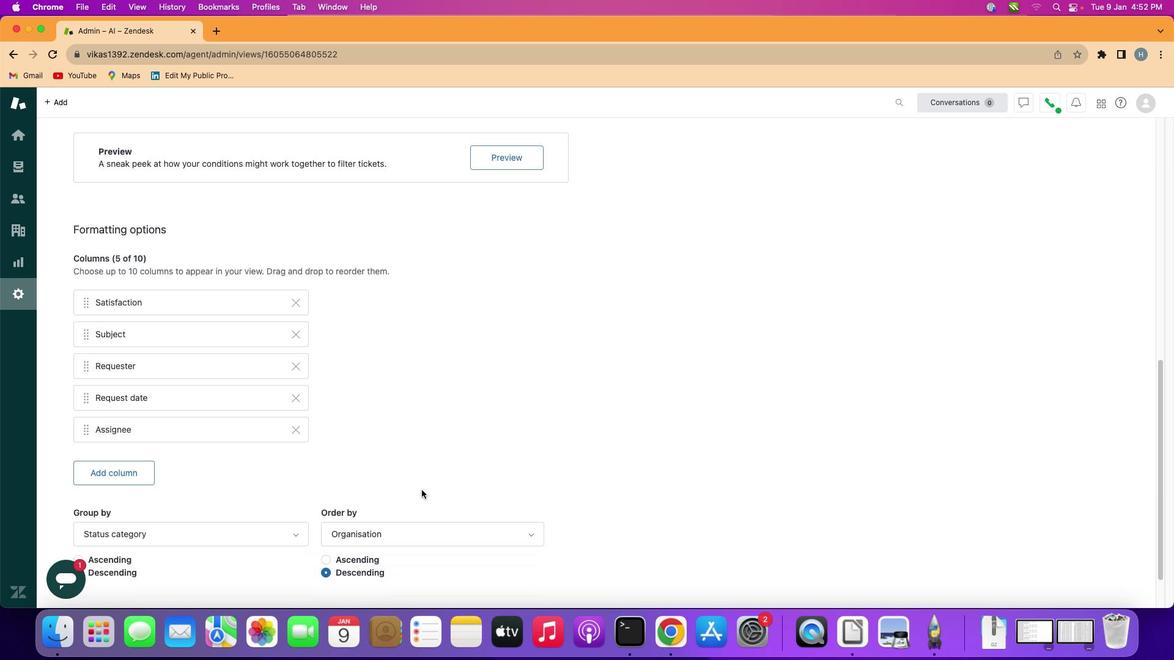 
Action: Mouse scrolled (421, 494) with delta (2, 4)
Screenshot: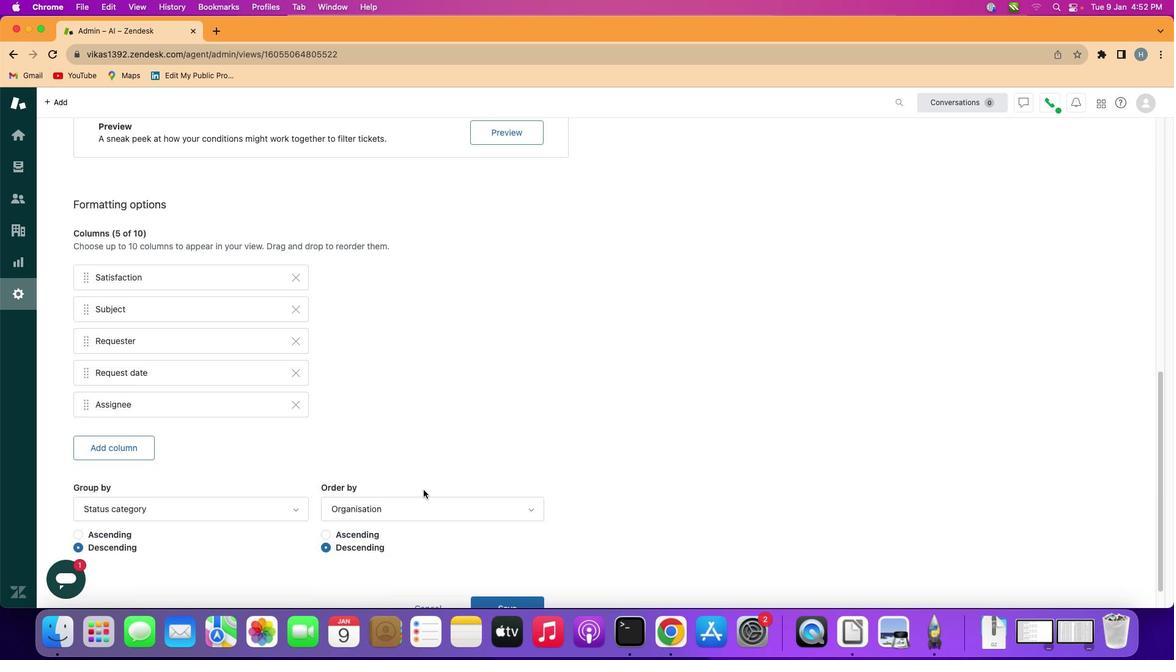 
Action: Mouse scrolled (421, 494) with delta (2, 0)
Screenshot: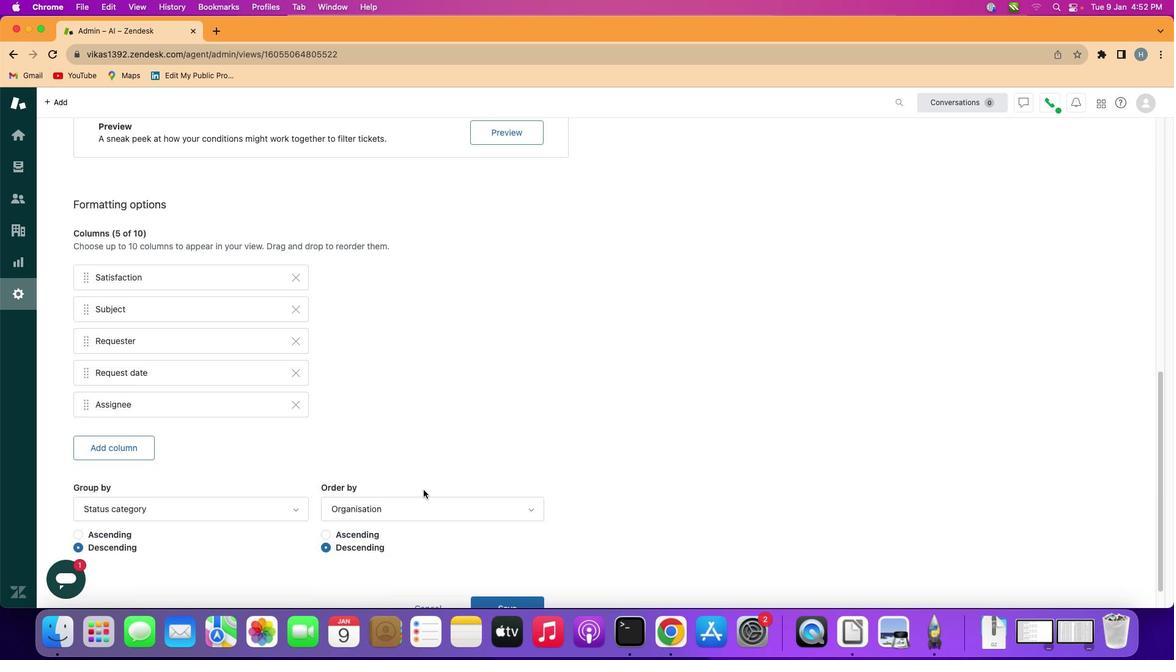 
Action: Mouse scrolled (421, 494) with delta (2, 0)
Screenshot: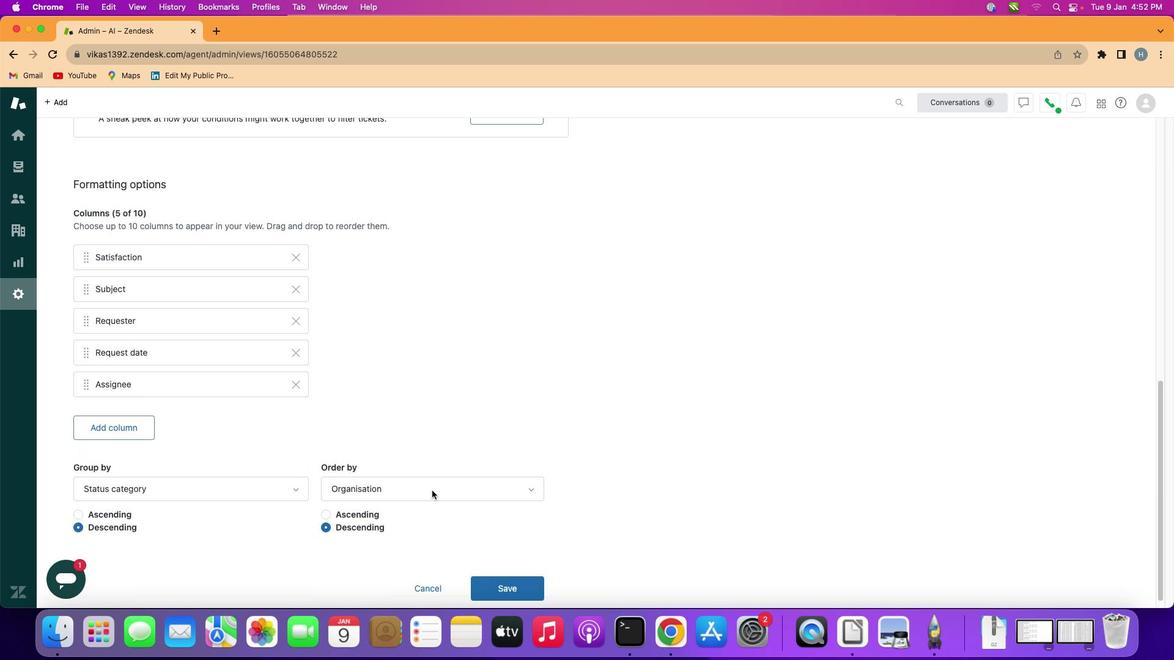 
Action: Mouse scrolled (421, 494) with delta (2, 4)
Screenshot: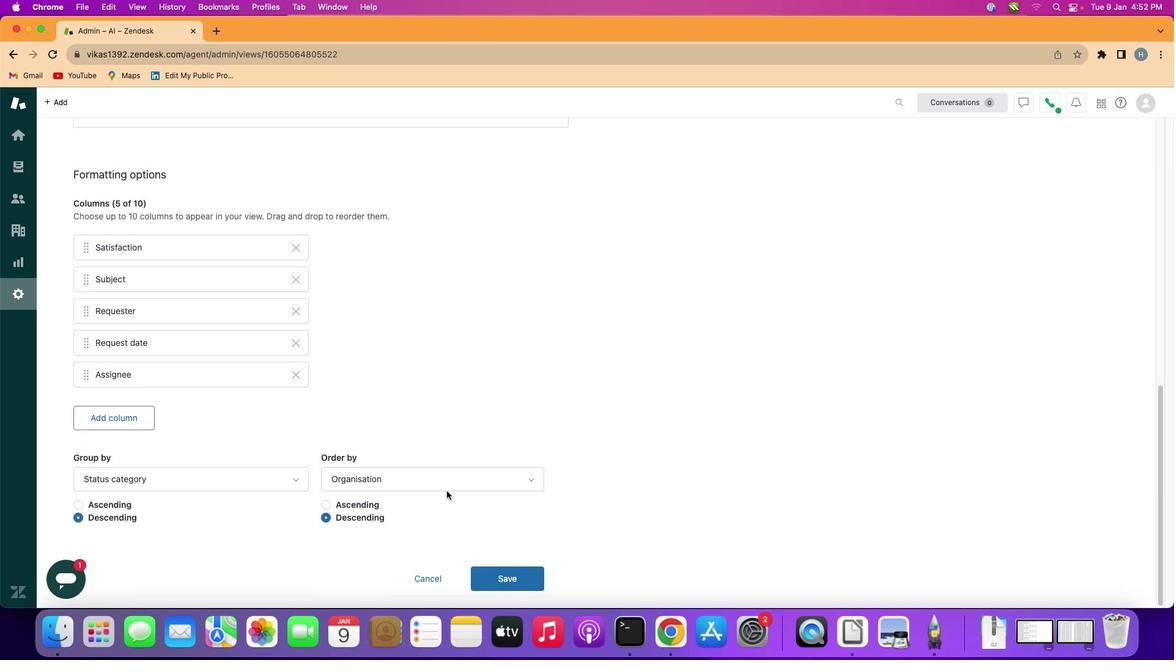 
Action: Mouse moved to (422, 494)
Screenshot: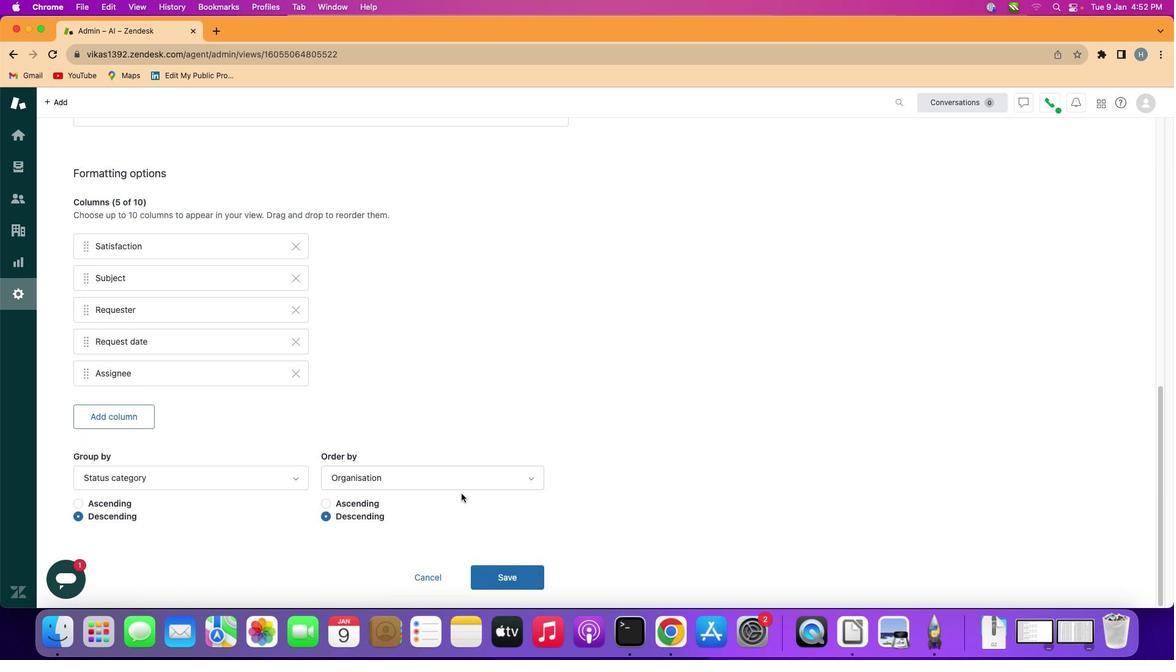 
Action: Mouse scrolled (422, 494) with delta (2, 0)
Screenshot: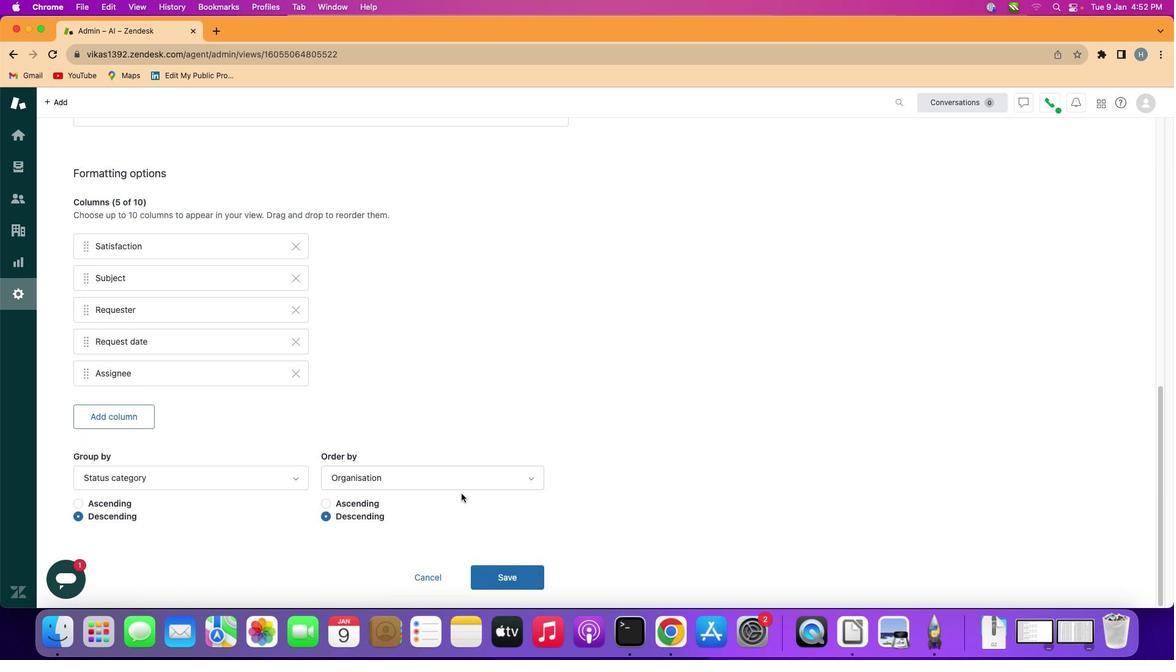 
Action: Mouse moved to (537, 475)
Screenshot: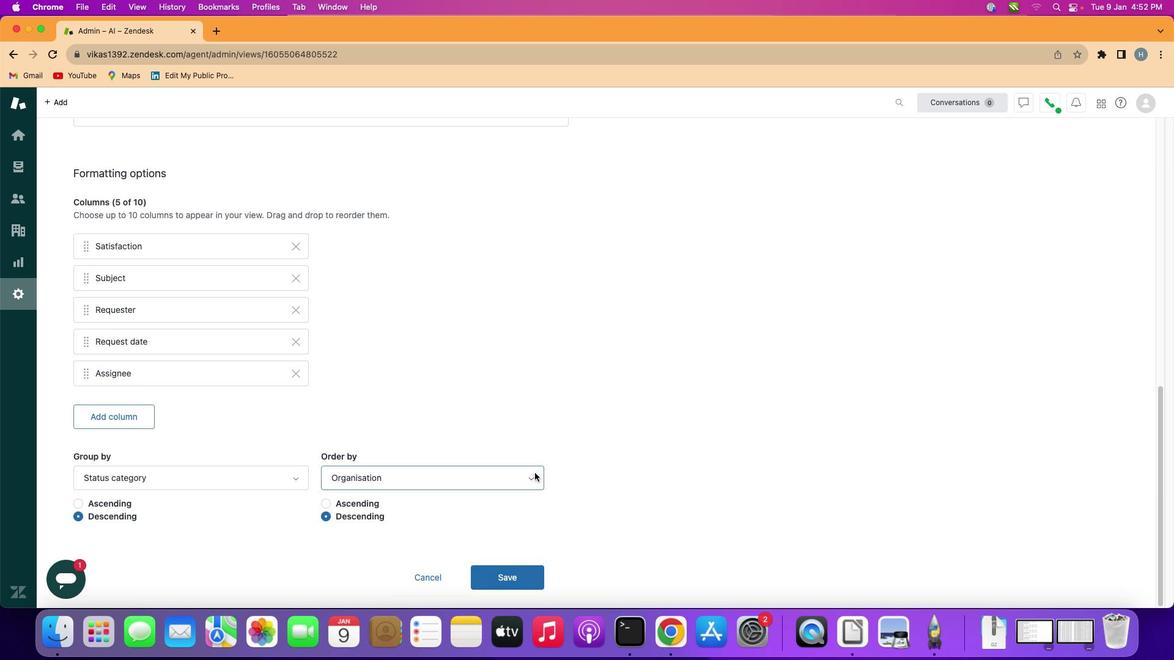 
Action: Mouse pressed left at (537, 475)
Screenshot: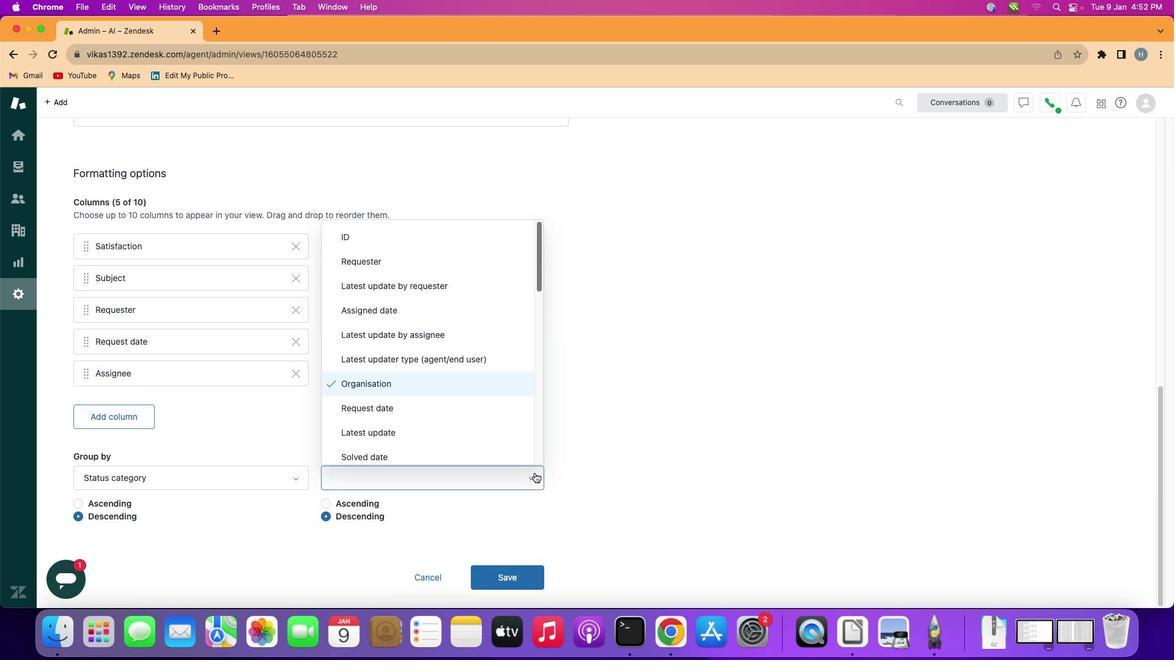 
Action: Mouse moved to (461, 397)
Screenshot: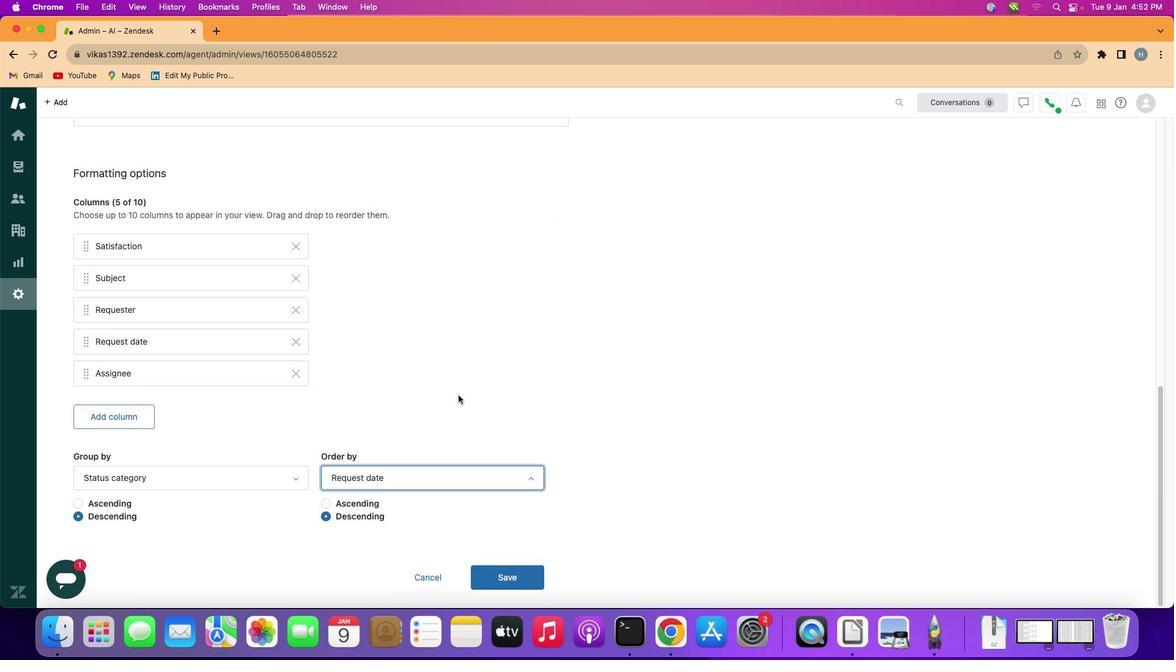 
Action: Mouse pressed left at (461, 397)
Screenshot: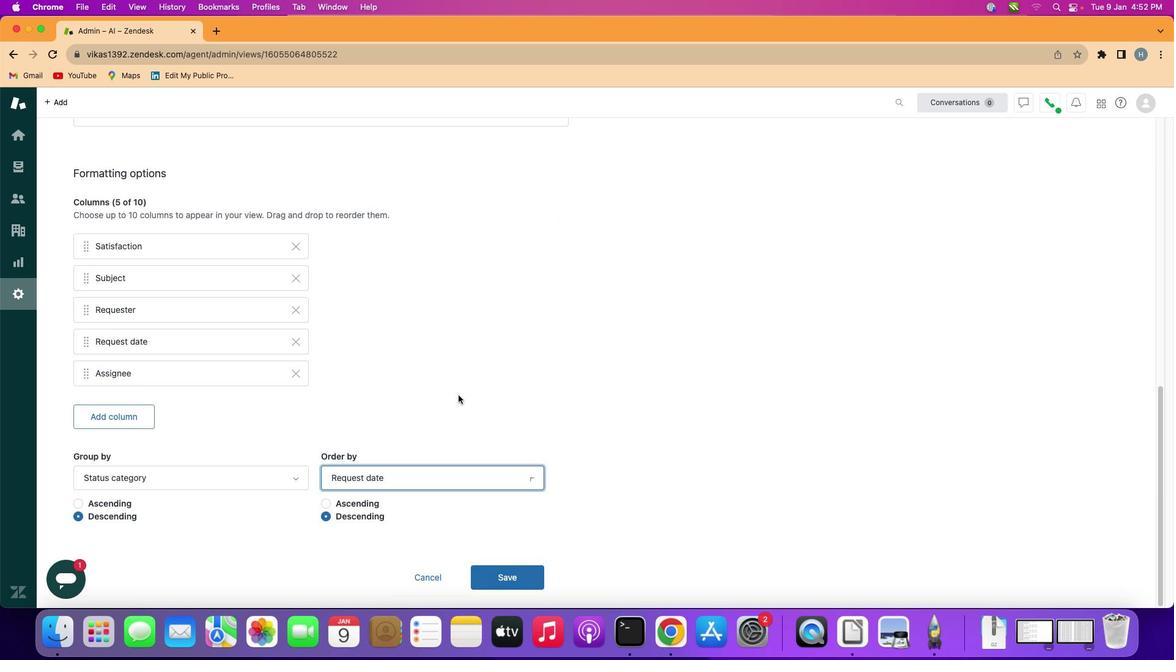 
Action: Mouse moved to (372, 503)
Screenshot: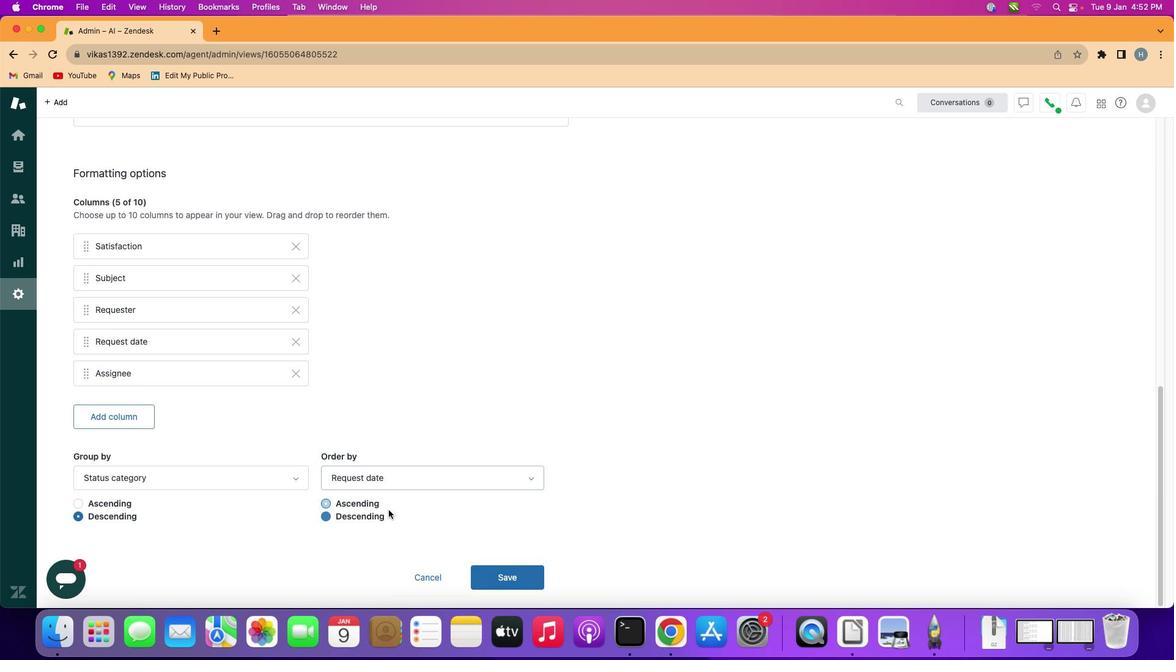 
Action: Mouse pressed left at (372, 503)
Screenshot: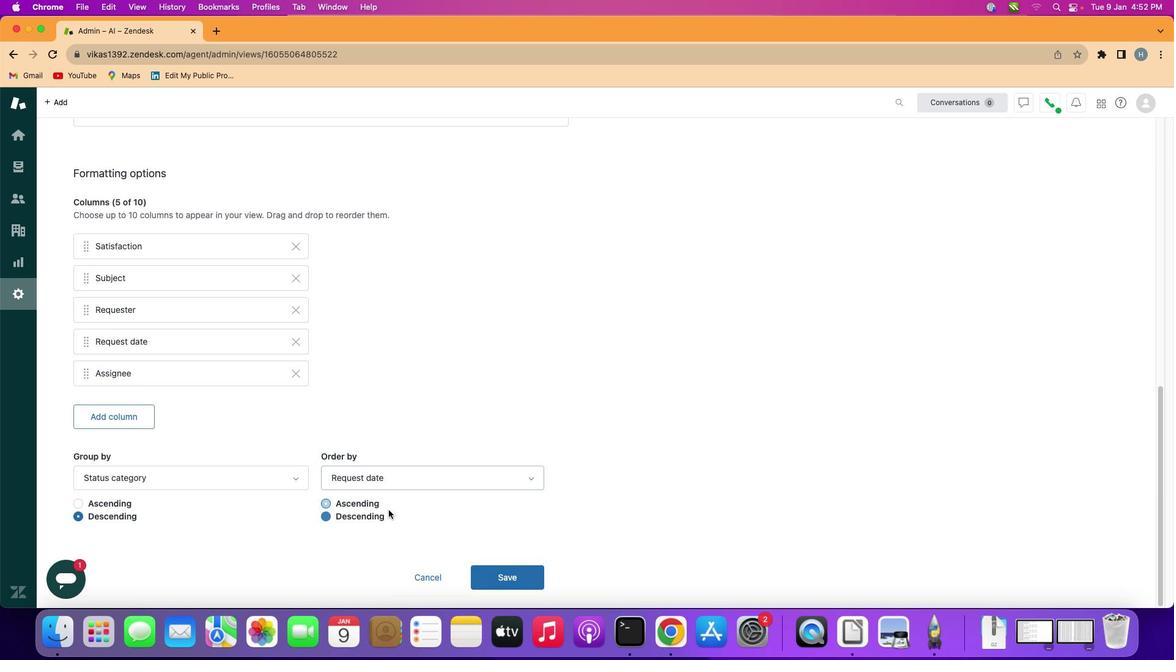 
Action: Mouse moved to (499, 578)
Screenshot: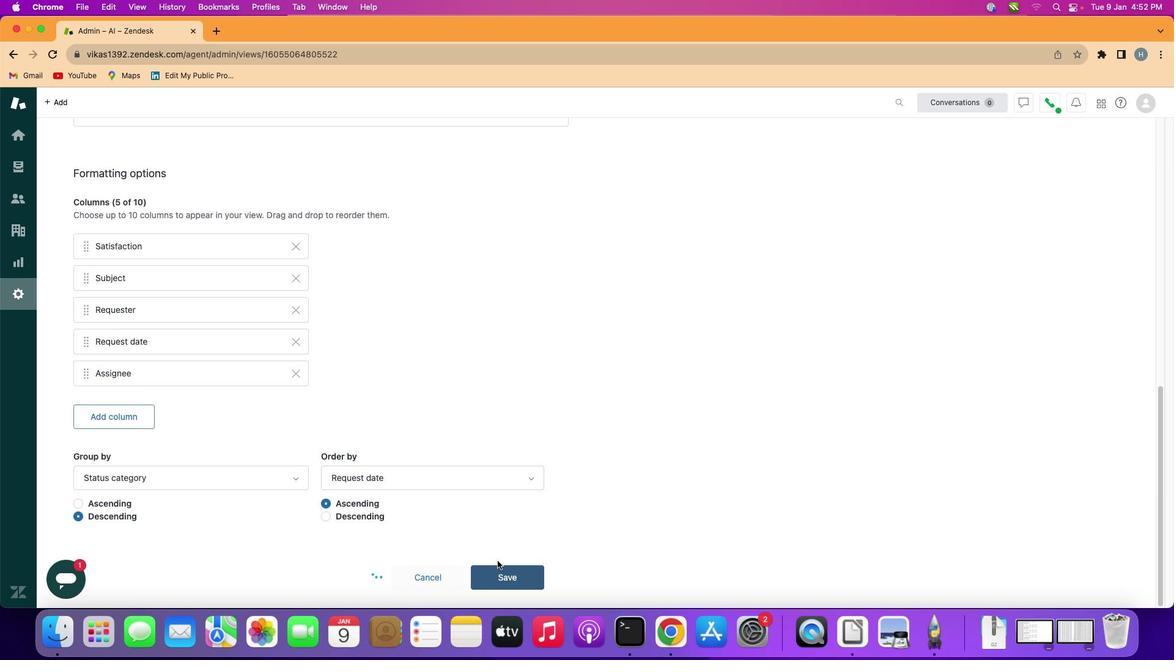 
Action: Mouse pressed left at (499, 578)
Screenshot: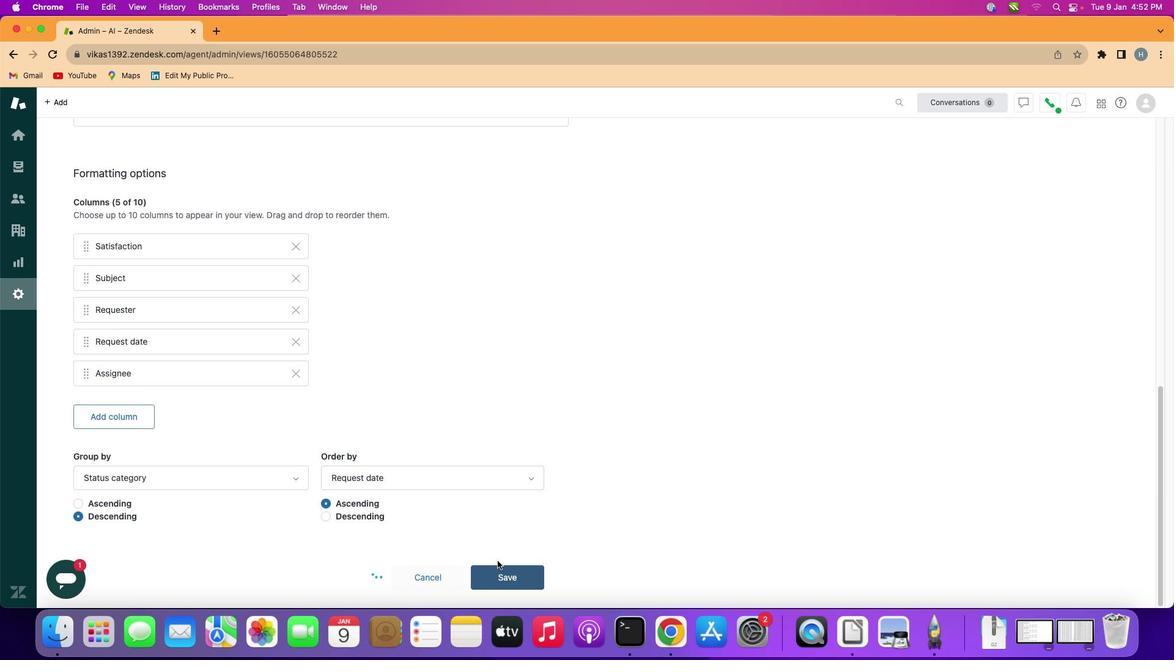 
Action: Mouse moved to (463, 346)
Screenshot: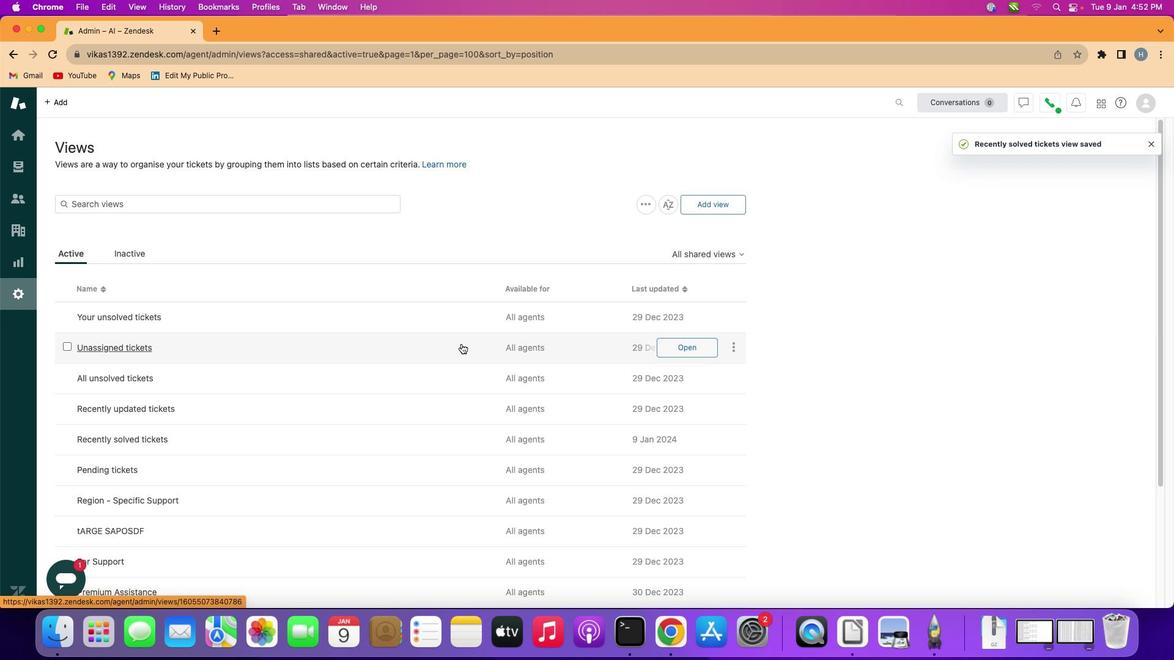 
